 Task: Look for space in Visakhapatnam, India from 1st June, 2023 to 9th June, 2023 for 5 adults in price range Rs.6000 to Rs.12000. Place can be entire place with 3 bedrooms having 3 beds and 3 bathrooms. Property type can be house, flat, guest house. Amenities needed are: washing machine. Booking option can be shelf check-in. Required host language is English.
Action: Mouse moved to (456, 58)
Screenshot: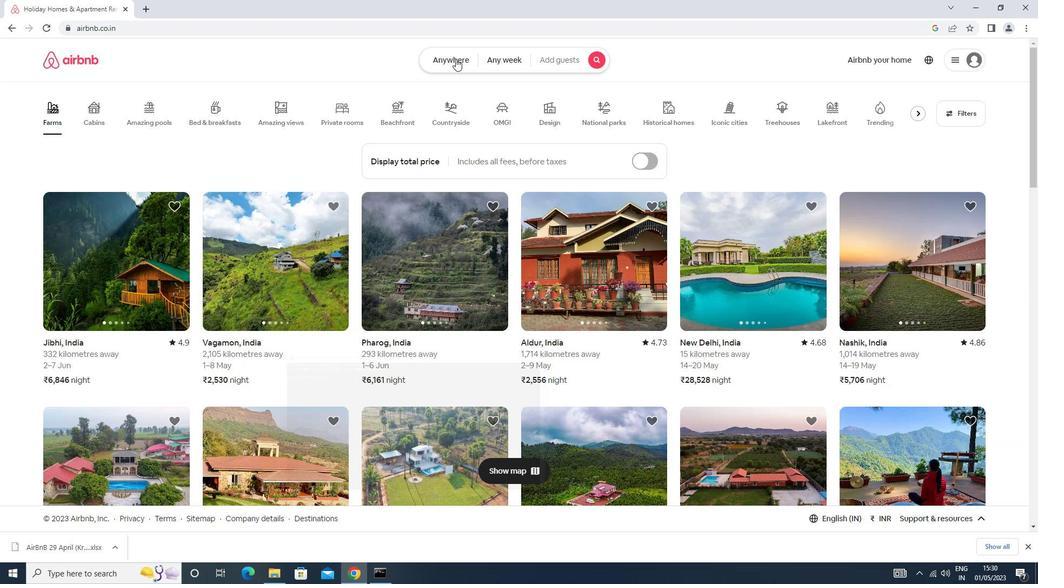 
Action: Mouse pressed left at (456, 58)
Screenshot: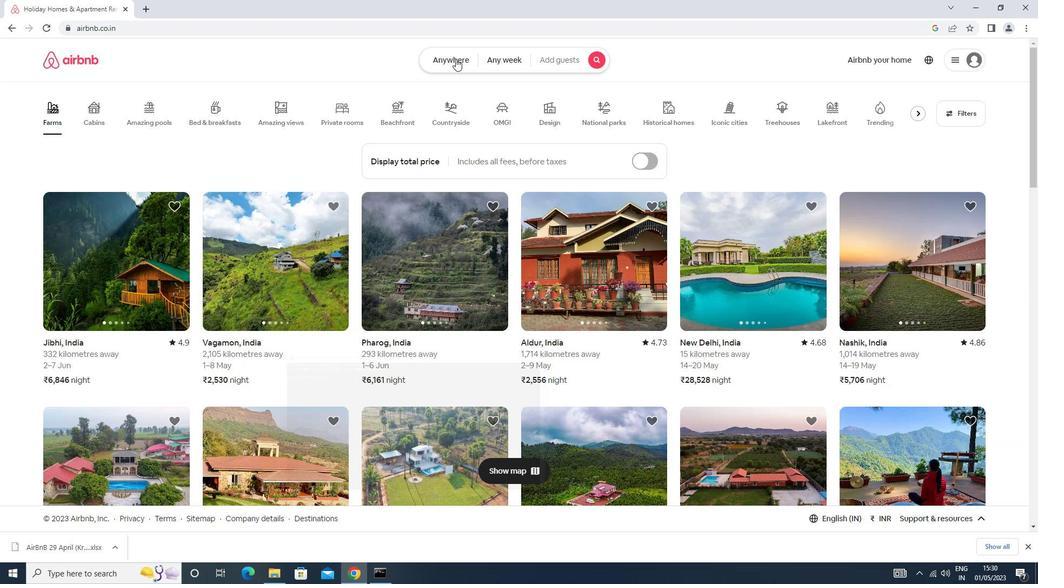 
Action: Mouse moved to (398, 97)
Screenshot: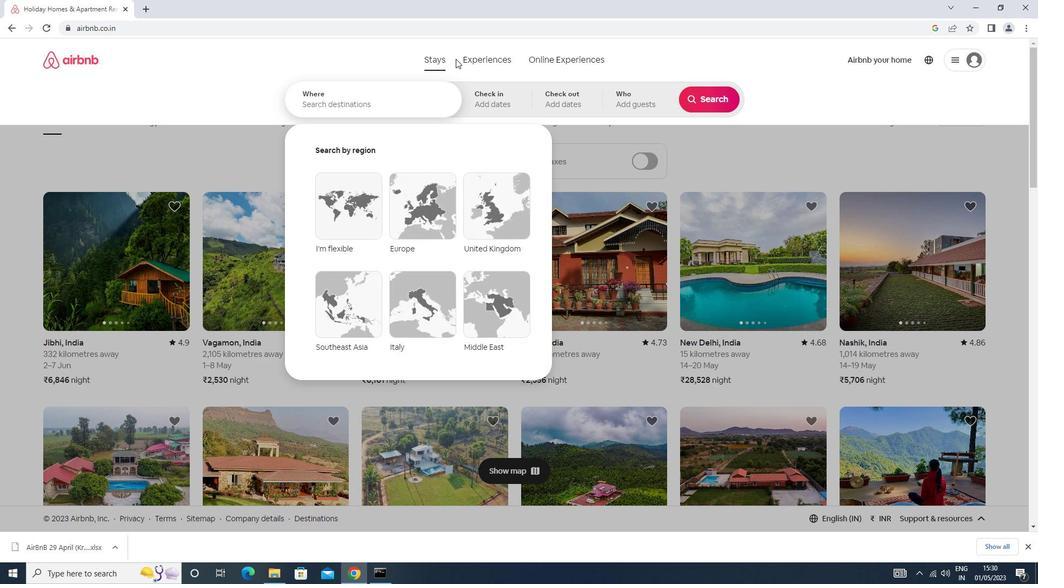 
Action: Mouse pressed left at (398, 97)
Screenshot: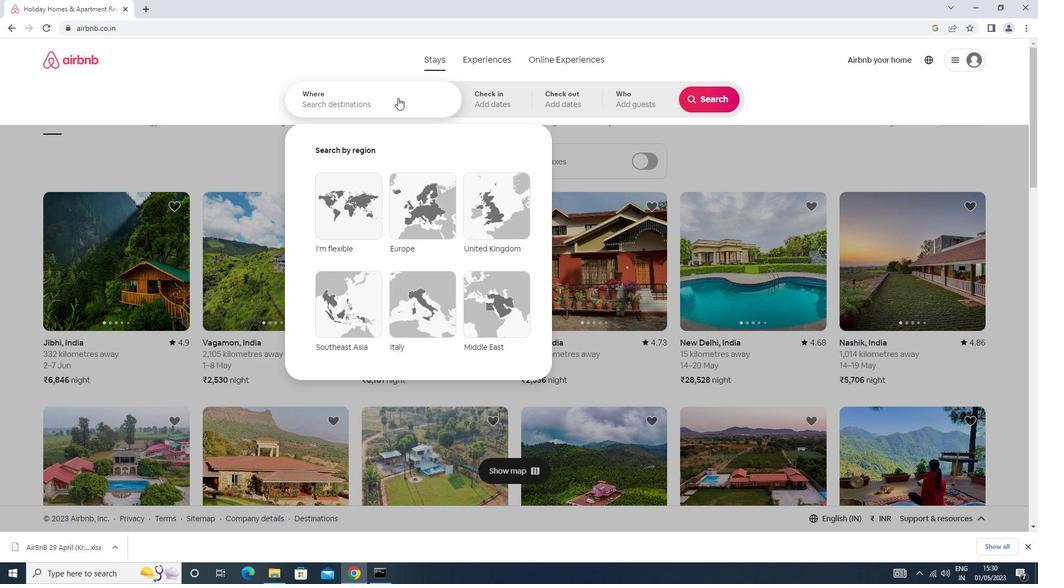 
Action: Key pressed v<Key.caps_lock>ishakha<Key.down><Key.enter>
Screenshot: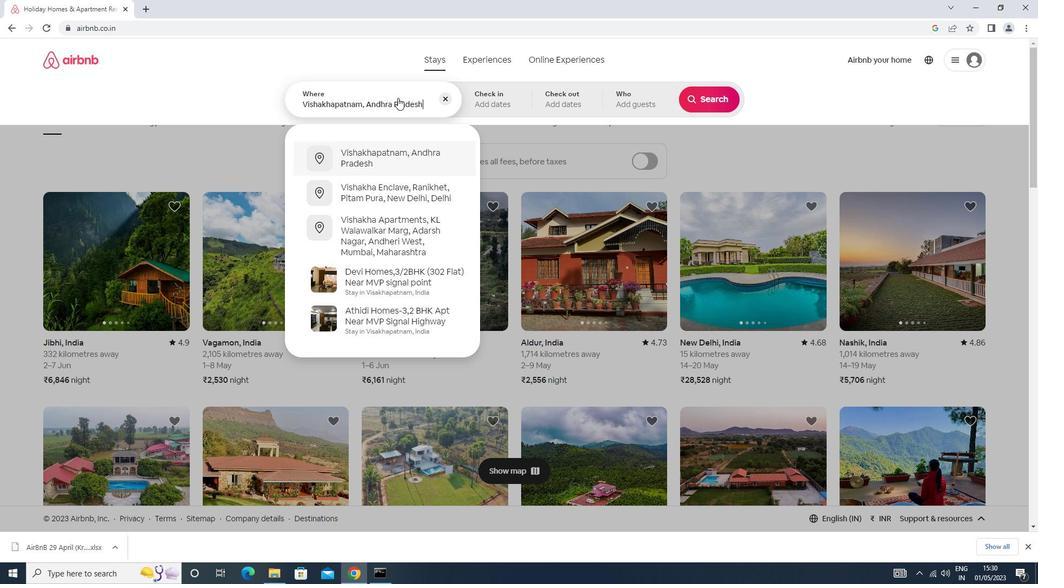 
Action: Mouse moved to (646, 229)
Screenshot: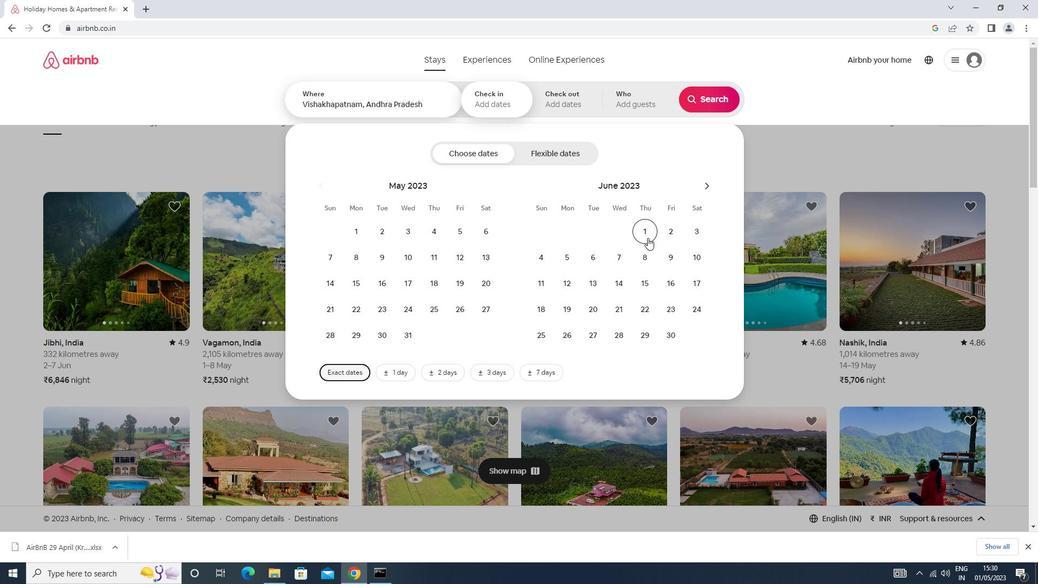 
Action: Mouse pressed left at (646, 229)
Screenshot: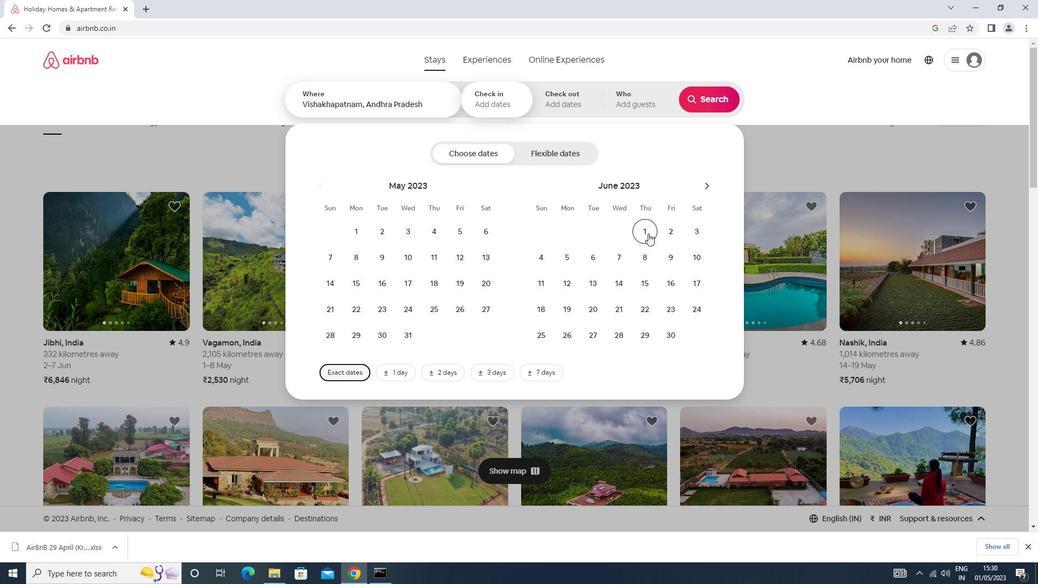 
Action: Mouse moved to (678, 254)
Screenshot: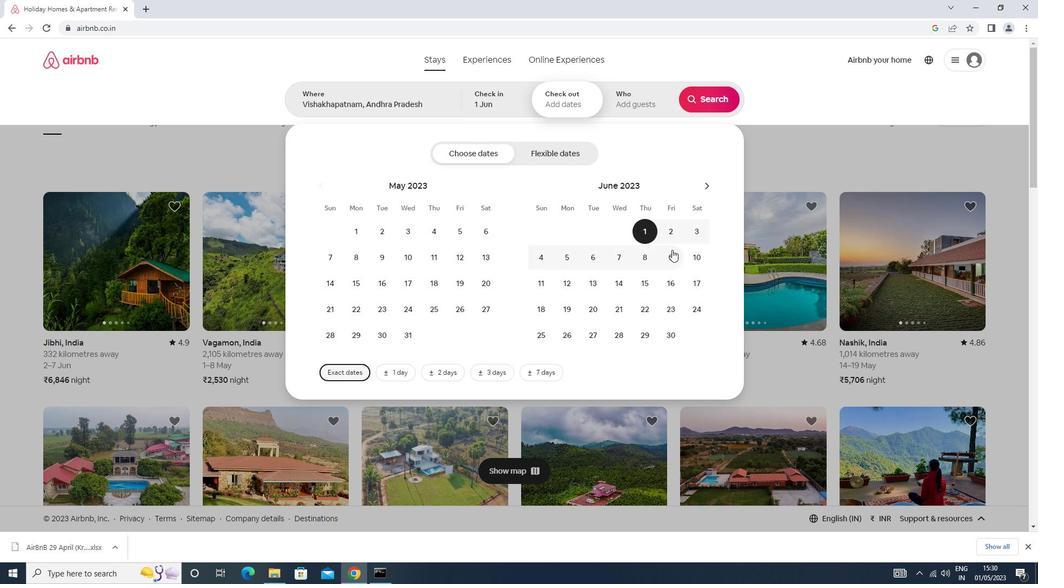 
Action: Mouse pressed left at (678, 254)
Screenshot: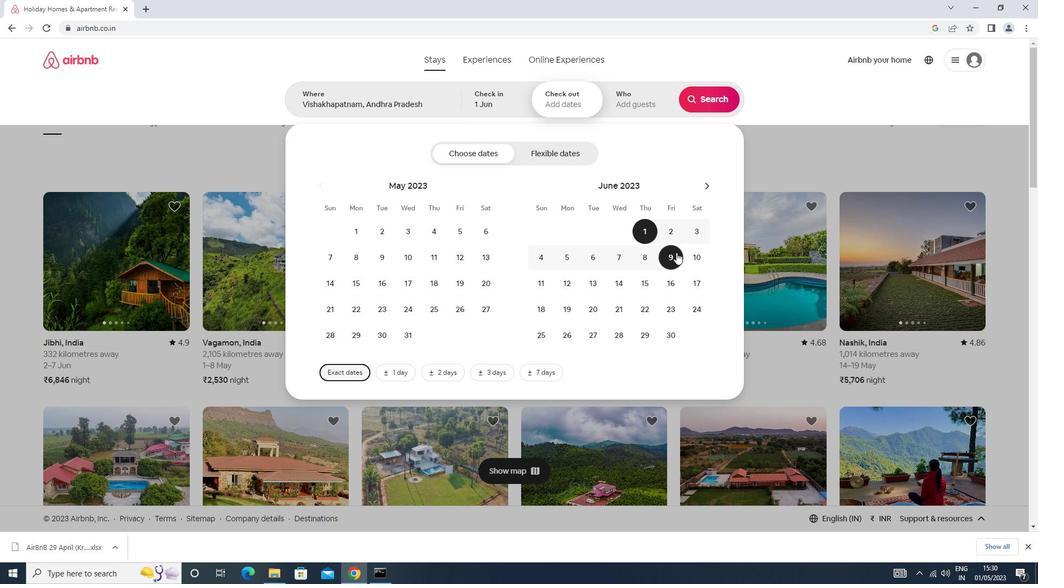 
Action: Mouse moved to (628, 104)
Screenshot: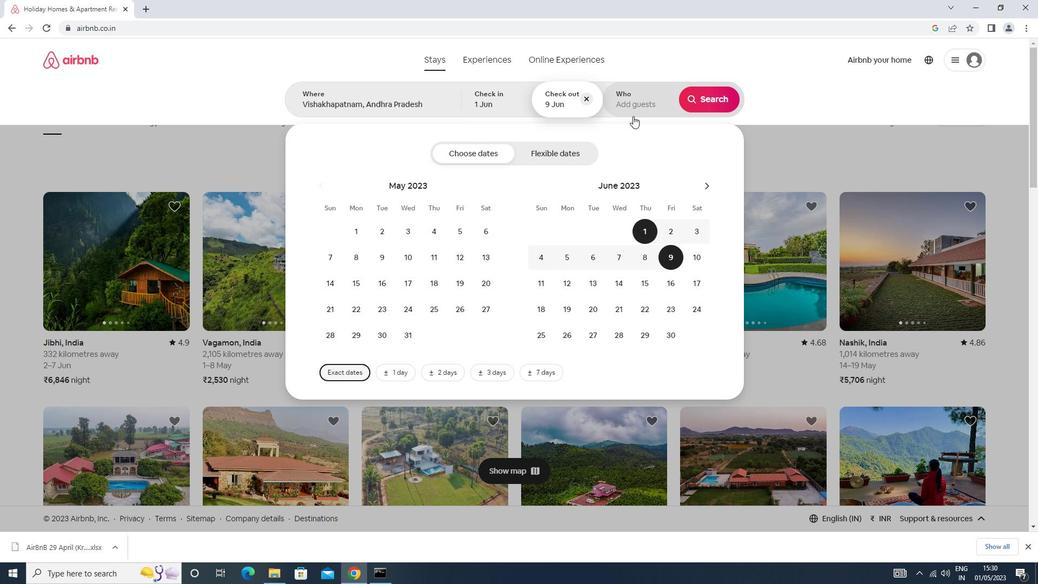 
Action: Mouse pressed left at (628, 104)
Screenshot: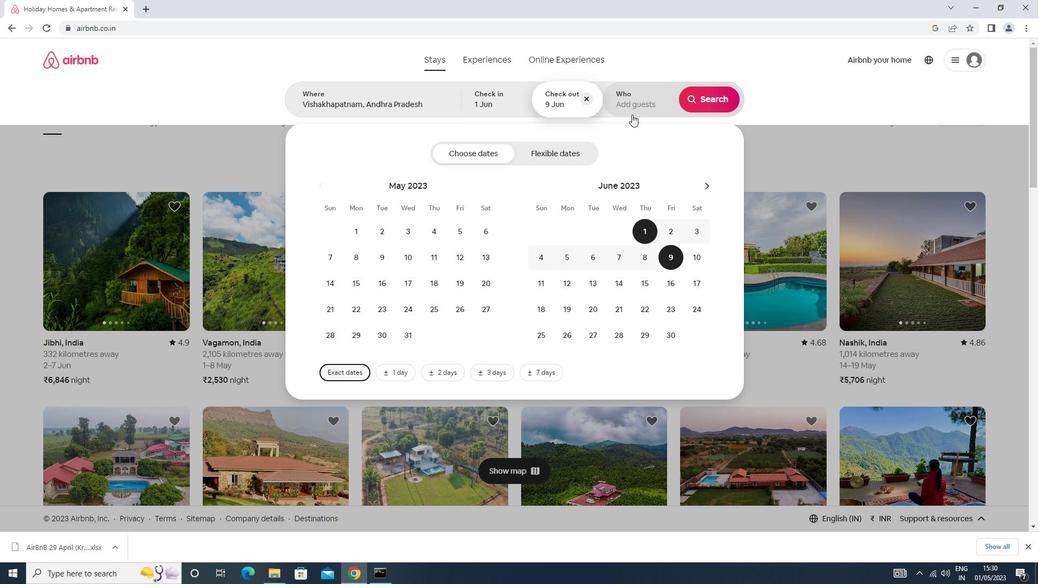 
Action: Mouse moved to (714, 157)
Screenshot: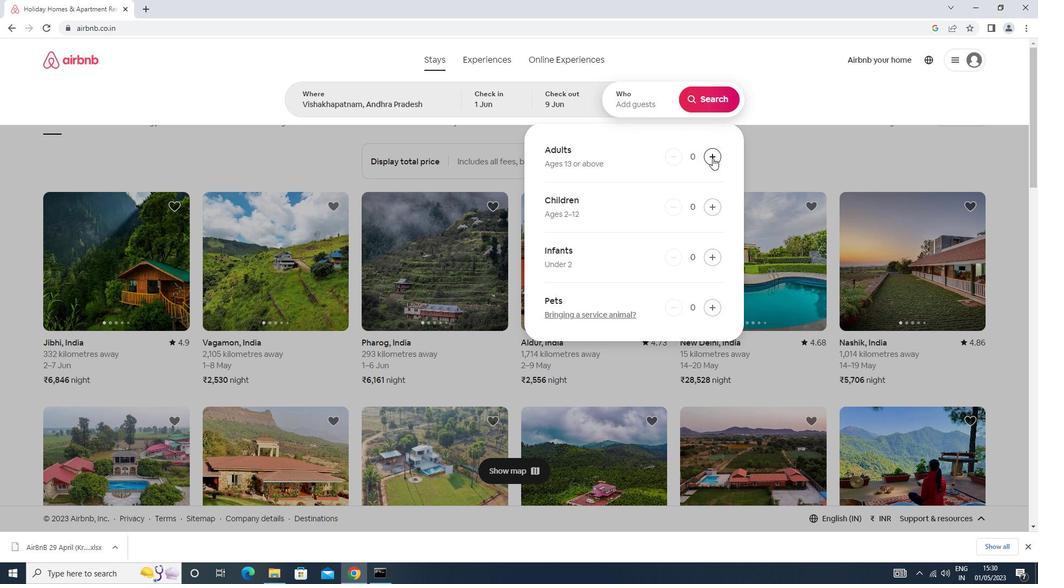 
Action: Mouse pressed left at (714, 157)
Screenshot: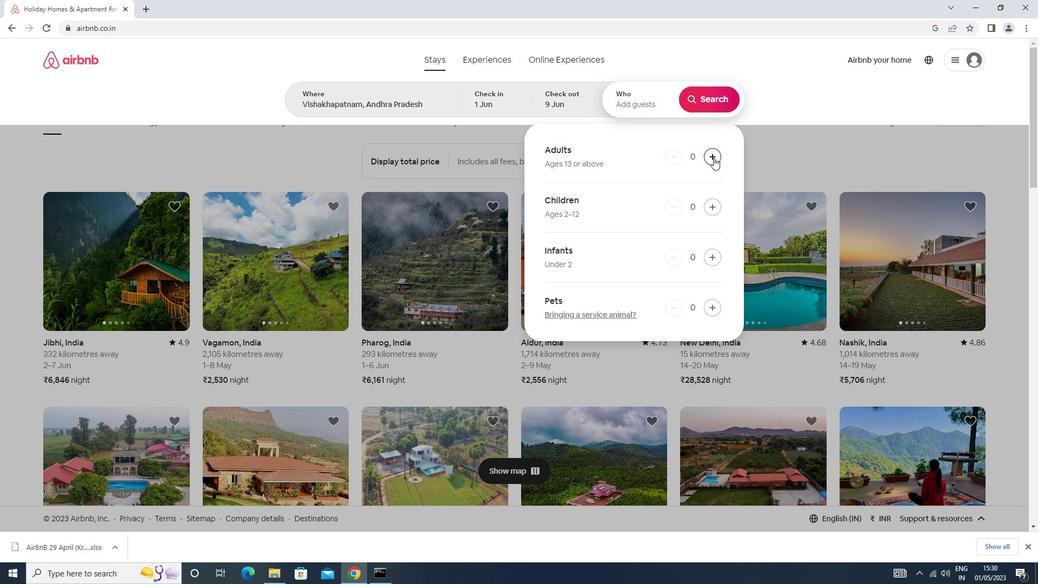
Action: Mouse pressed left at (714, 157)
Screenshot: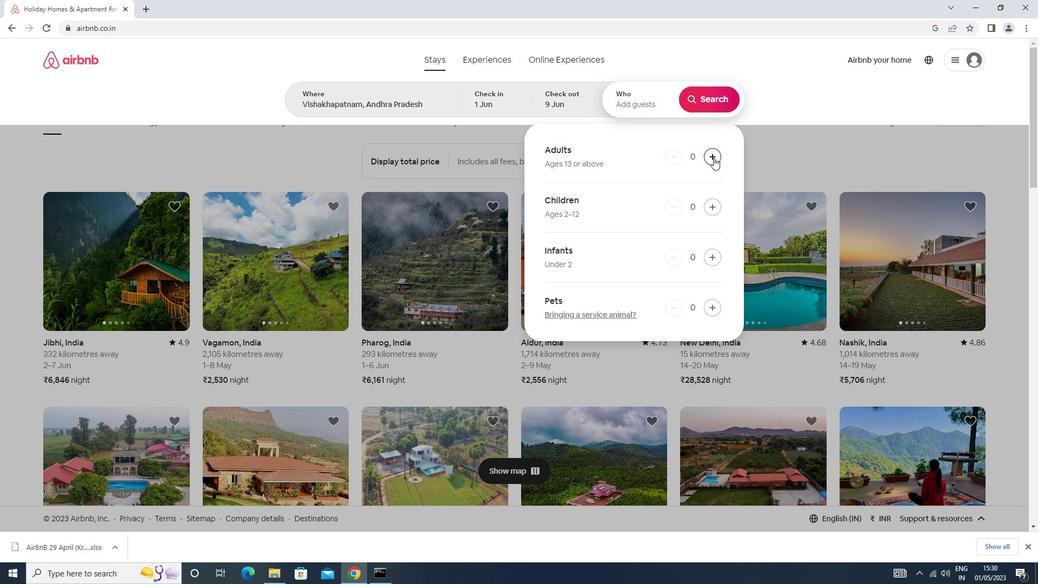 
Action: Mouse pressed left at (714, 157)
Screenshot: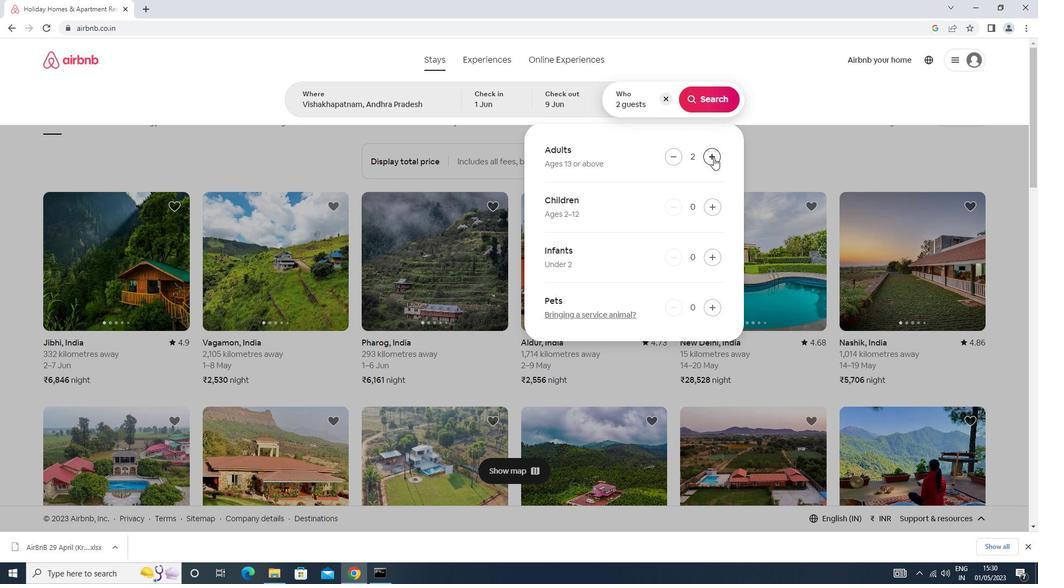 
Action: Mouse moved to (714, 157)
Screenshot: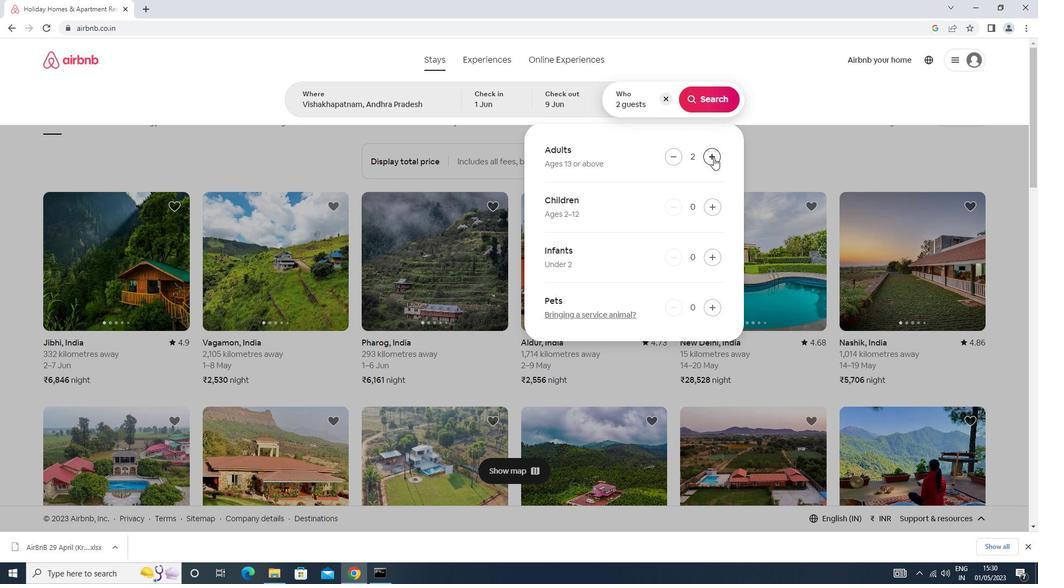 
Action: Mouse pressed left at (714, 157)
Screenshot: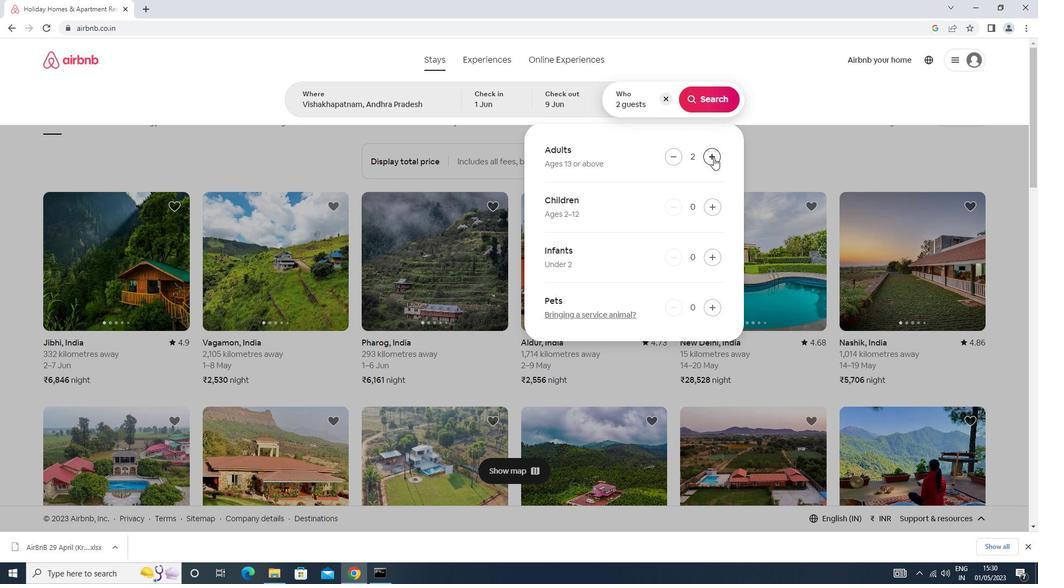 
Action: Mouse pressed left at (714, 157)
Screenshot: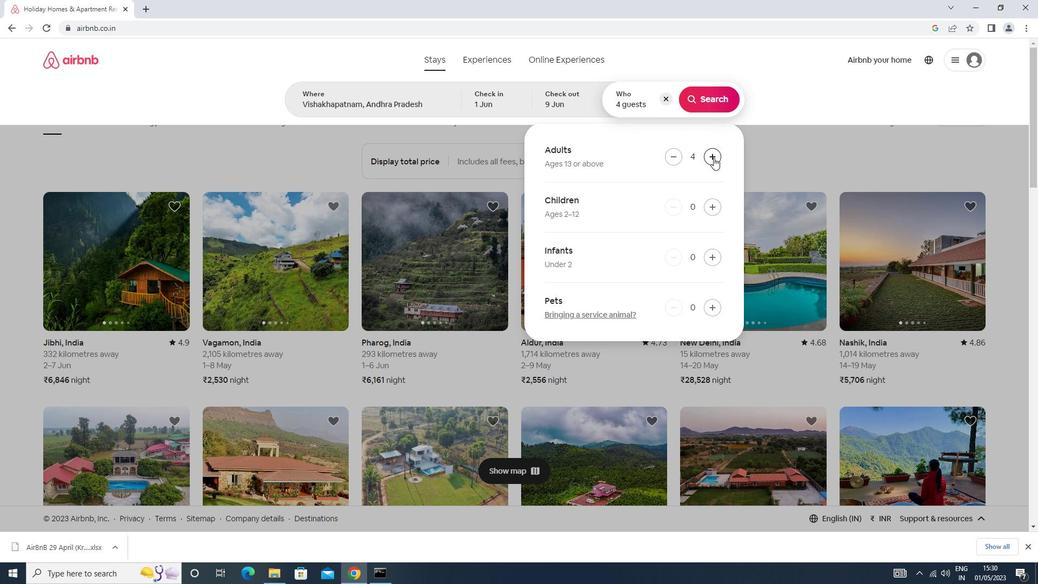 
Action: Mouse moved to (705, 103)
Screenshot: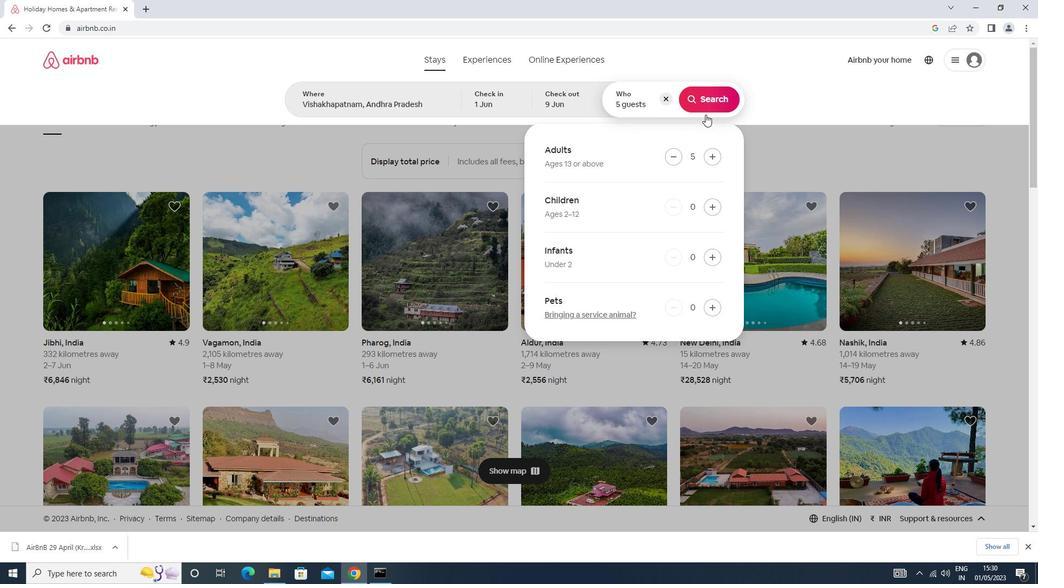 
Action: Mouse pressed left at (705, 103)
Screenshot: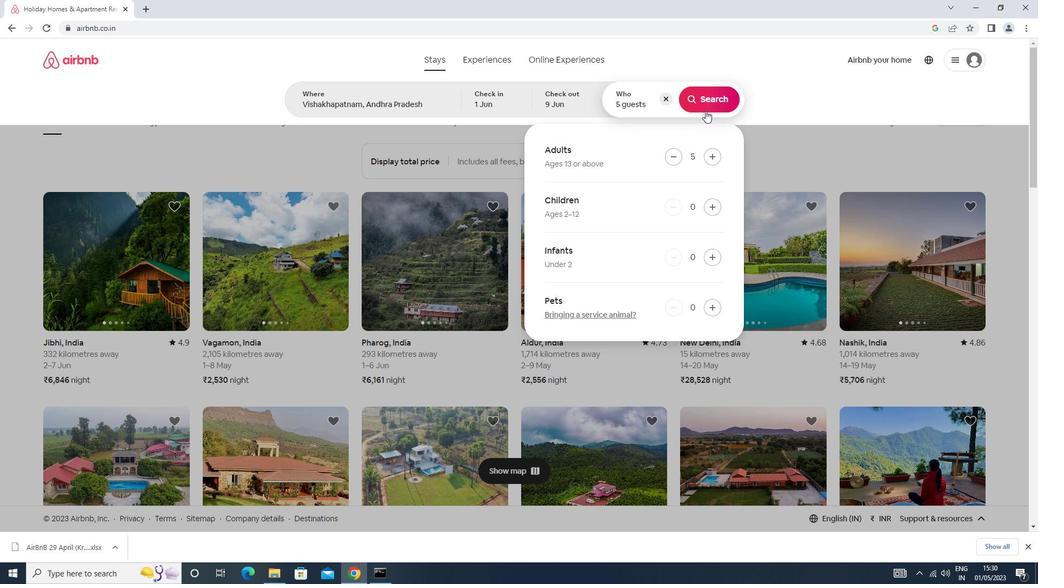 
Action: Mouse moved to (984, 105)
Screenshot: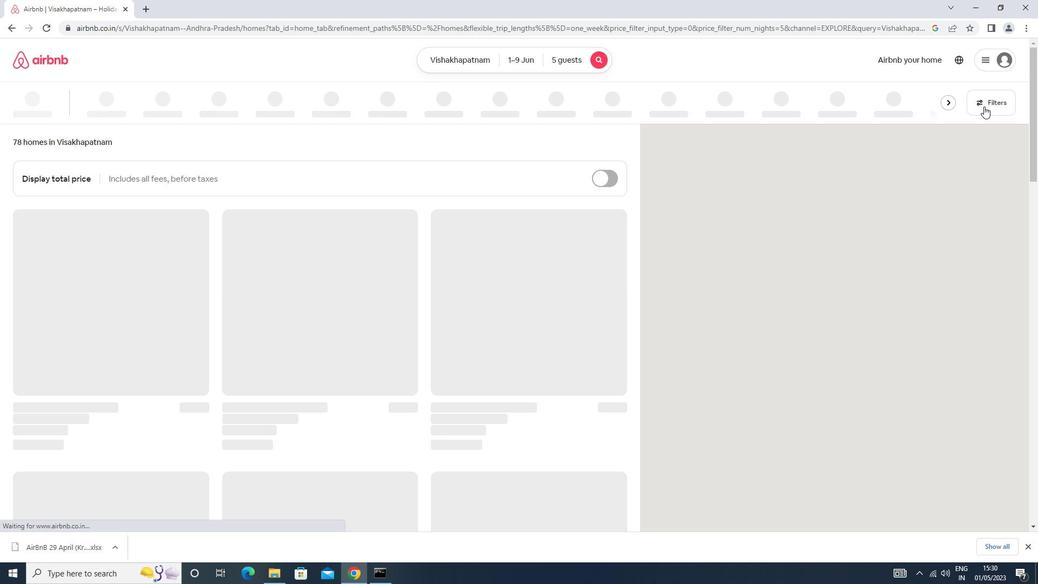 
Action: Mouse pressed left at (984, 105)
Screenshot: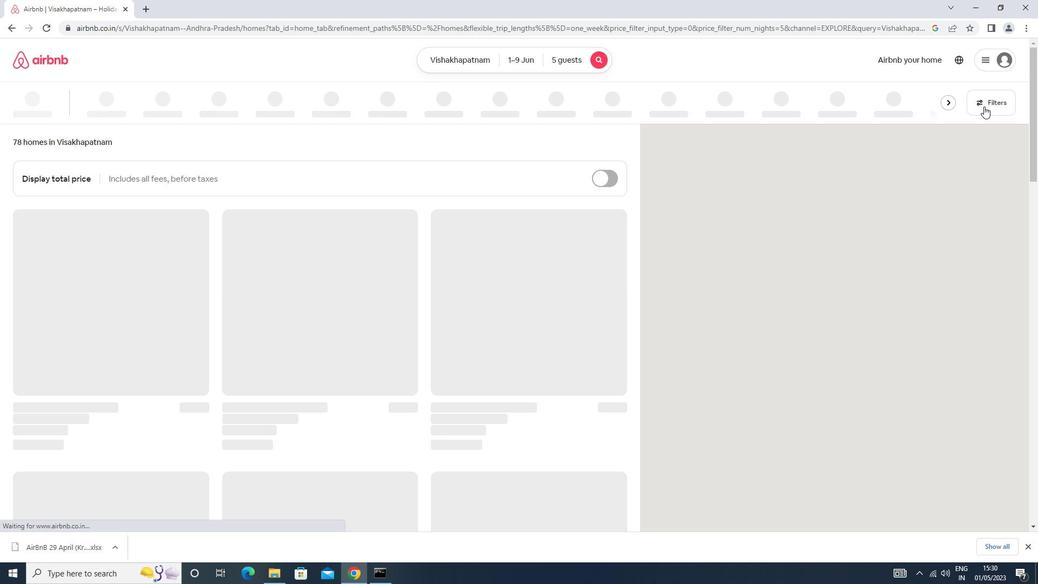 
Action: Mouse moved to (431, 238)
Screenshot: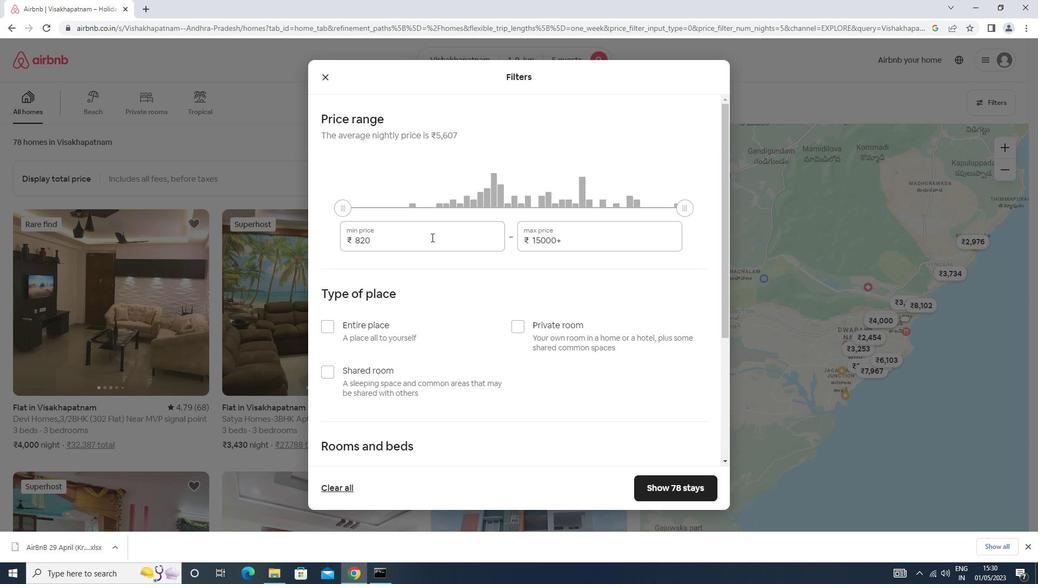 
Action: Mouse pressed left at (431, 238)
Screenshot: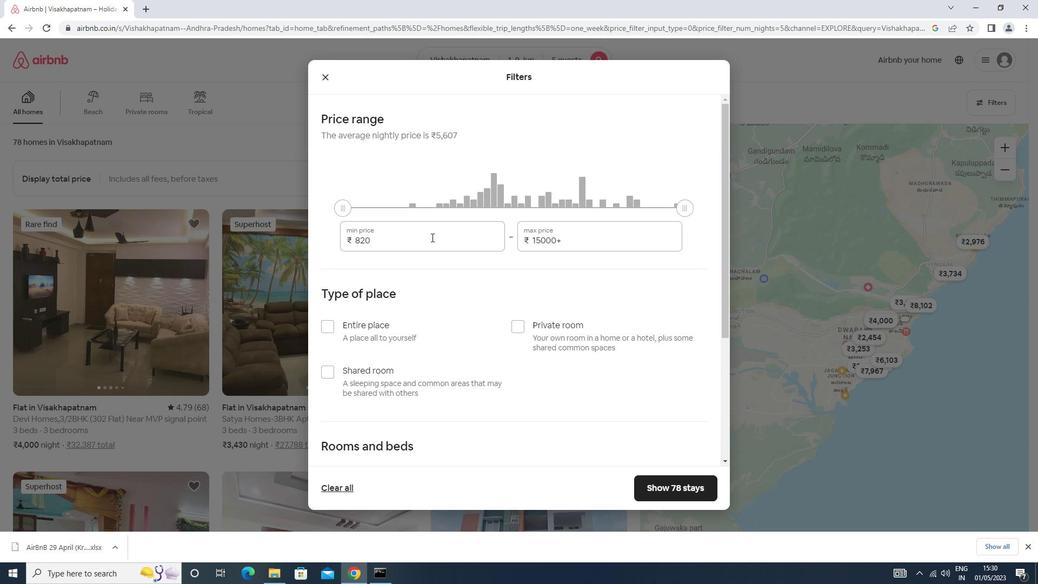 
Action: Key pressed <Key.backspace><Key.backspace><Key.backspace><Key.backspace><Key.backspace><Key.backspace>6000<Key.tab>12000
Screenshot: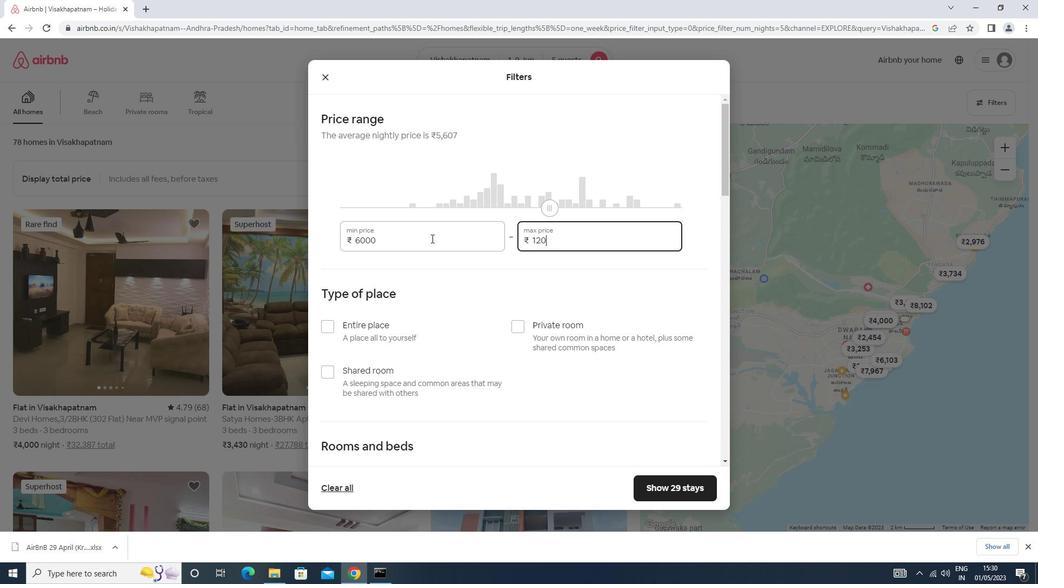 
Action: Mouse moved to (391, 327)
Screenshot: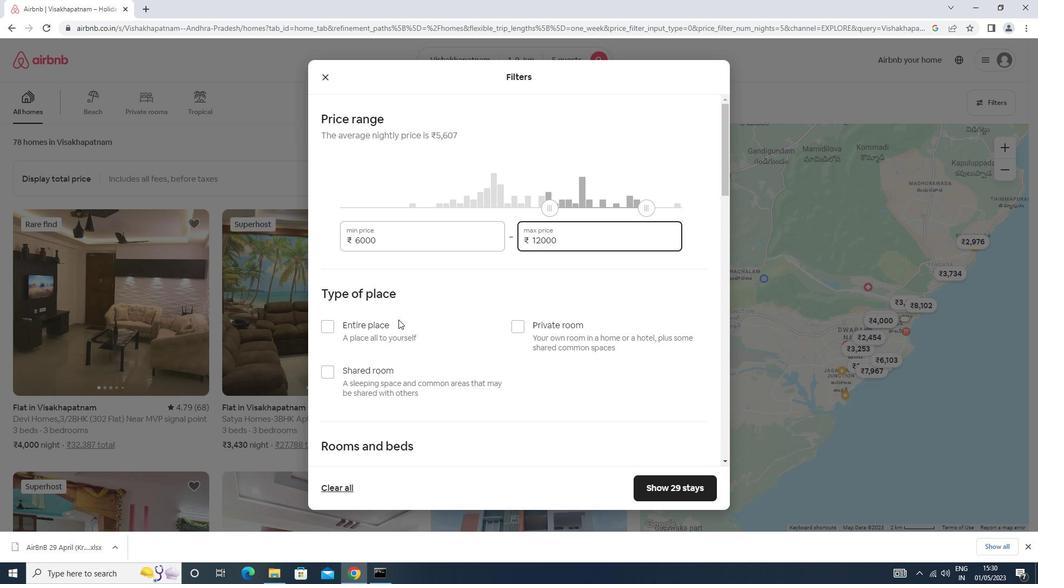 
Action: Mouse pressed left at (391, 327)
Screenshot: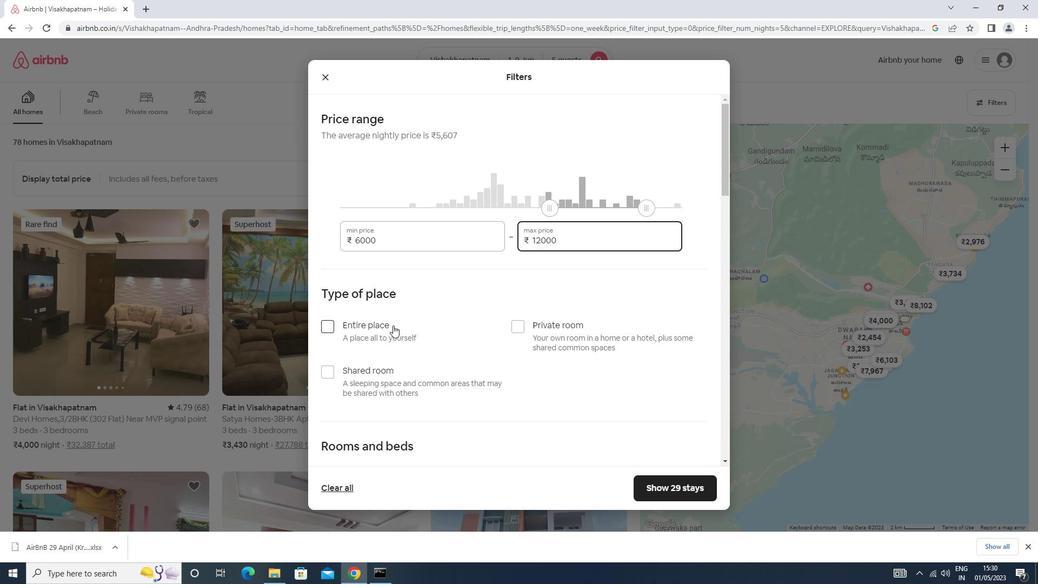 
Action: Mouse scrolled (391, 326) with delta (0, 0)
Screenshot: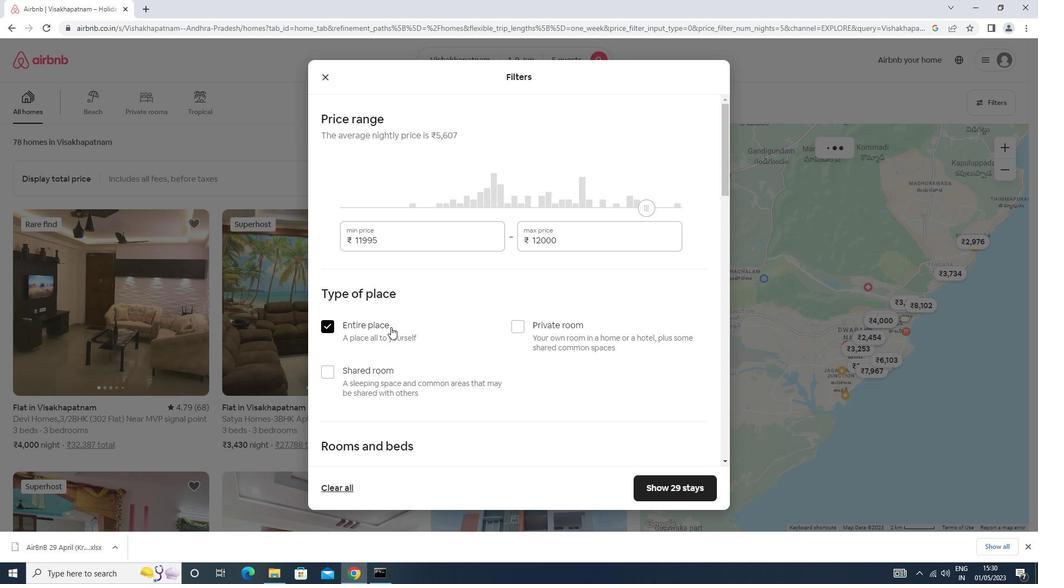 
Action: Mouse scrolled (391, 326) with delta (0, 0)
Screenshot: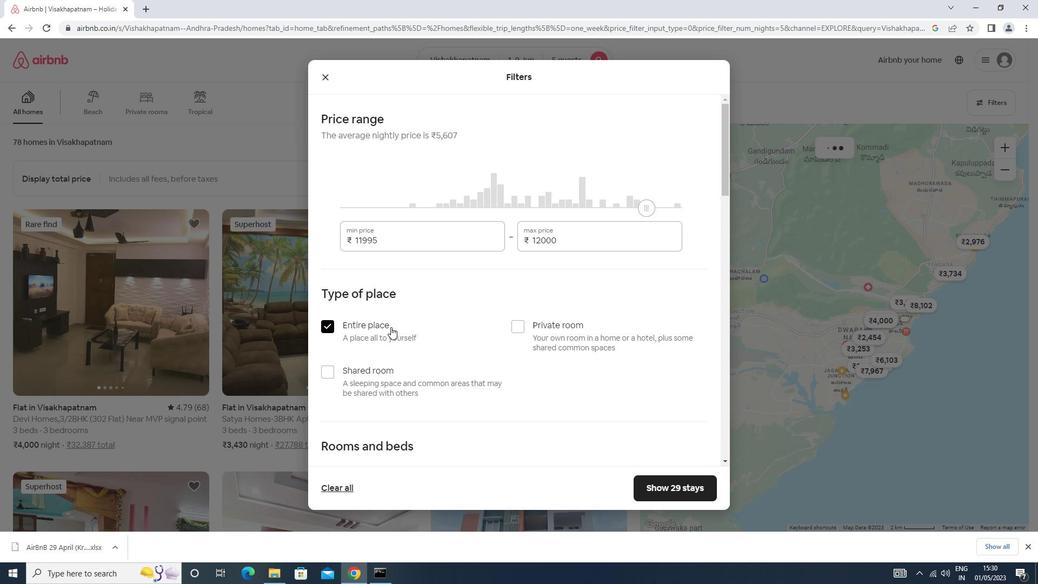 
Action: Mouse scrolled (391, 326) with delta (0, 0)
Screenshot: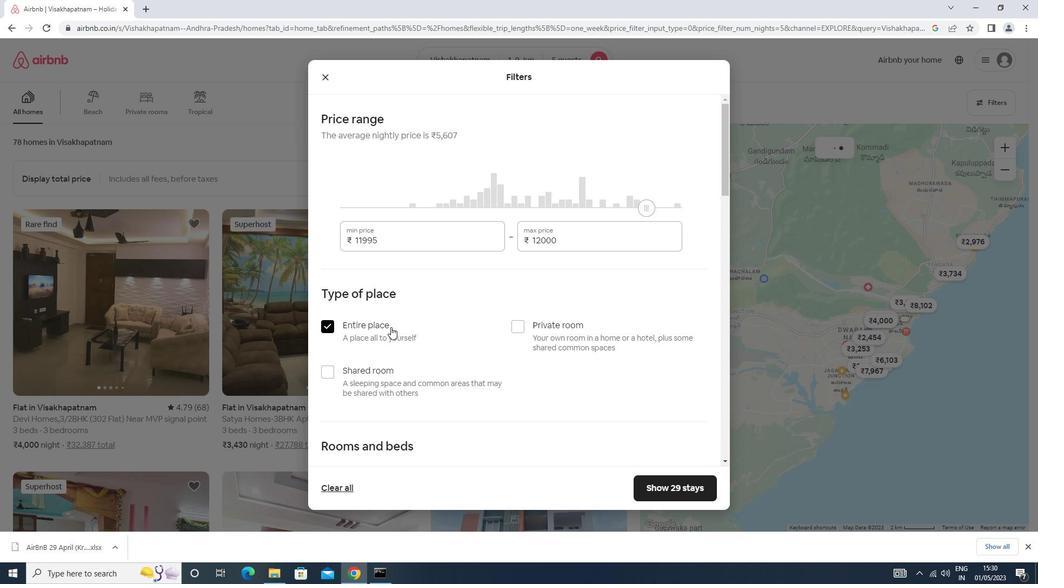 
Action: Mouse moved to (452, 334)
Screenshot: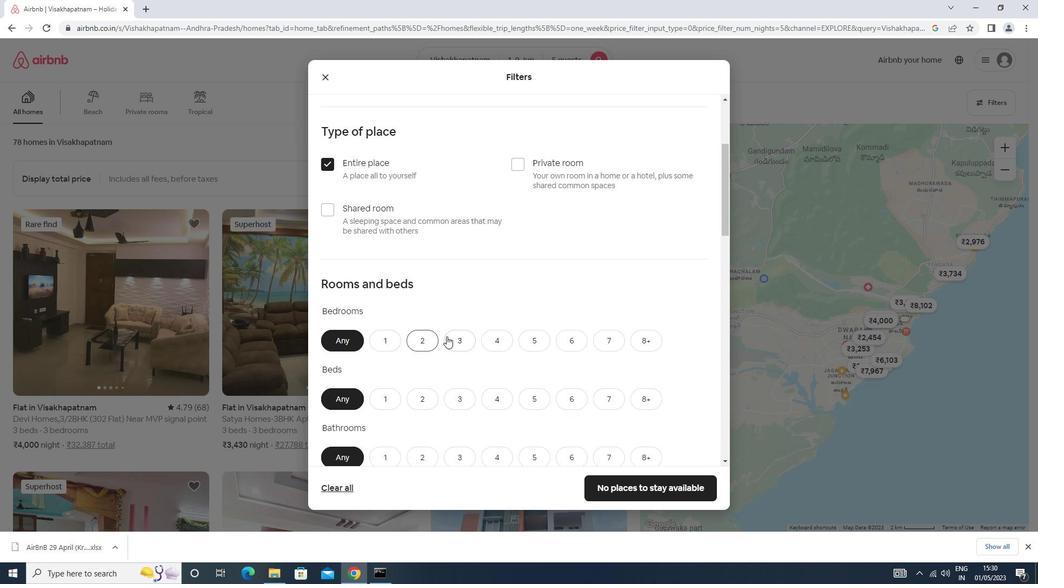 
Action: Mouse pressed left at (452, 334)
Screenshot: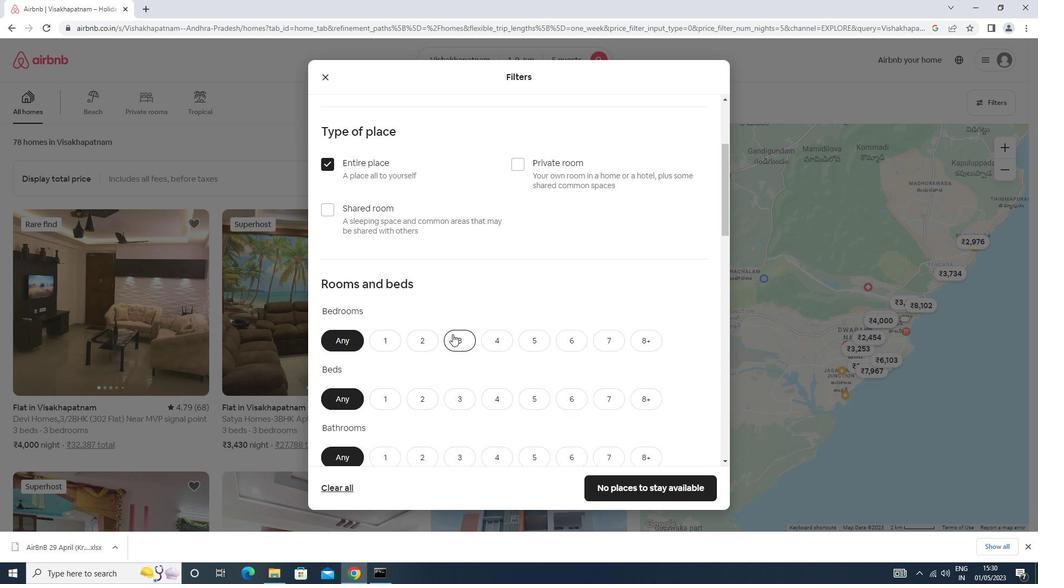 
Action: Mouse moved to (458, 396)
Screenshot: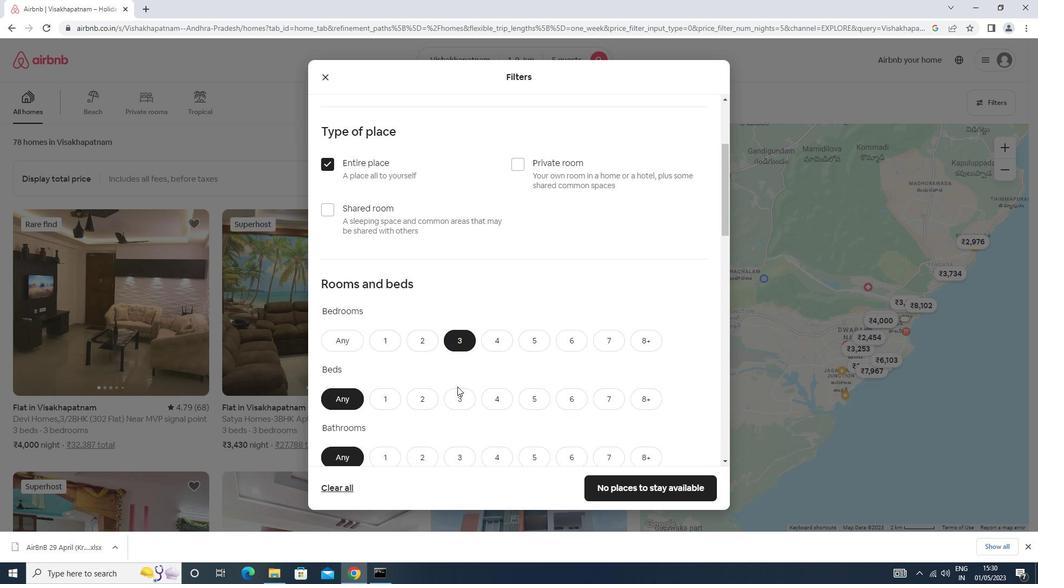 
Action: Mouse pressed left at (458, 396)
Screenshot: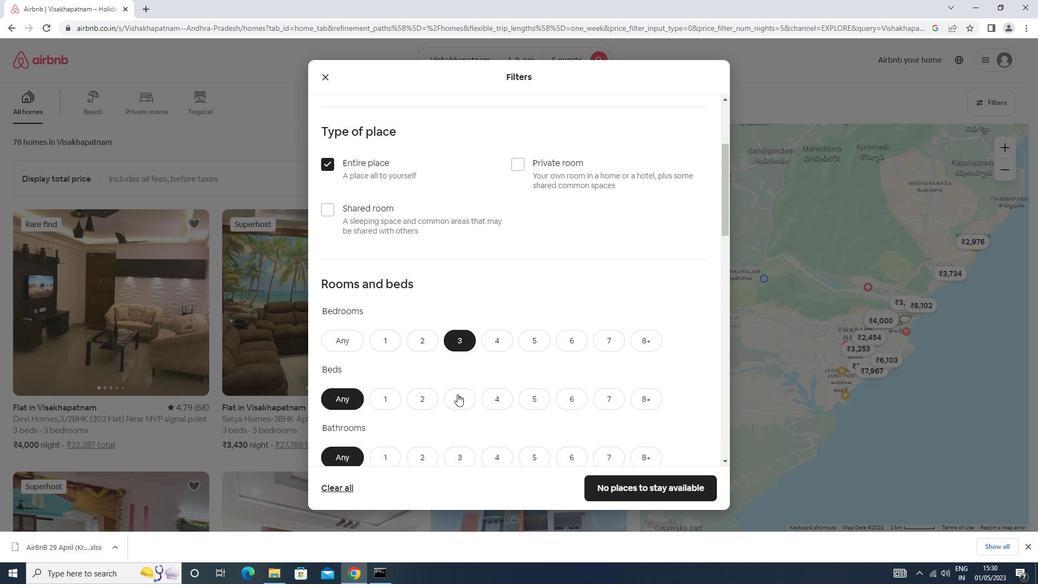 
Action: Mouse moved to (460, 453)
Screenshot: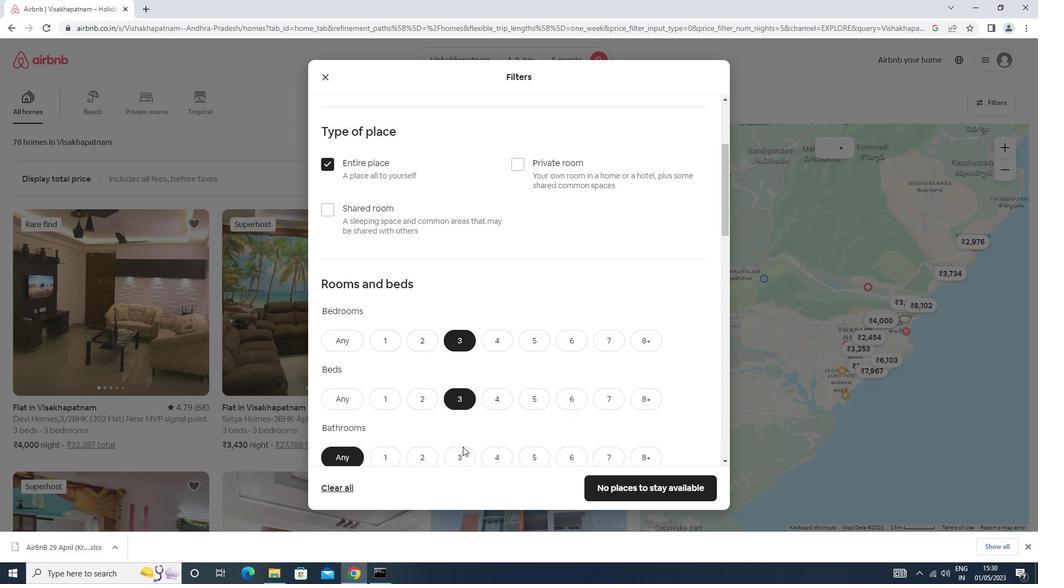 
Action: Mouse pressed left at (460, 453)
Screenshot: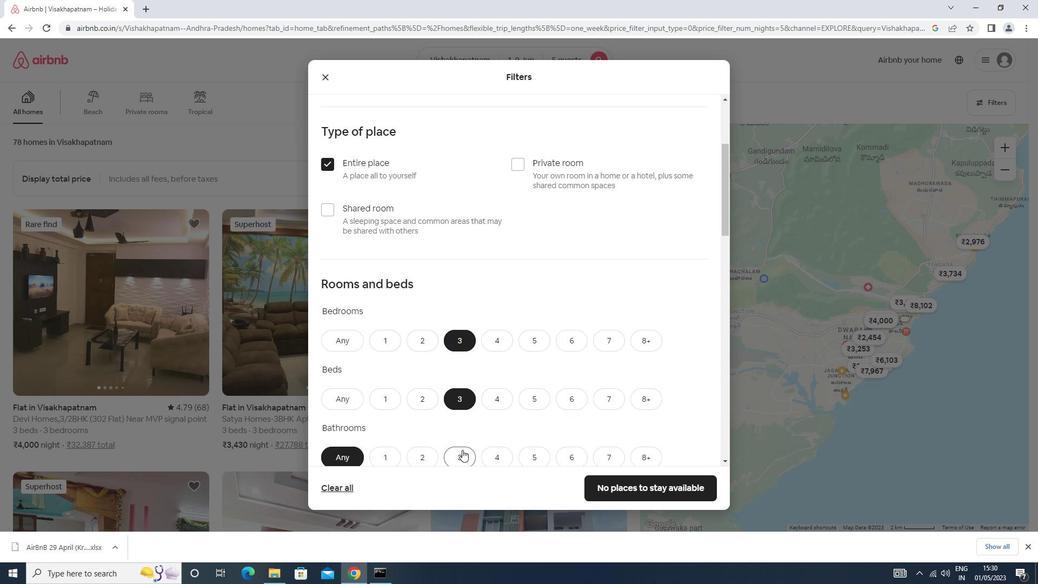 
Action: Mouse moved to (460, 431)
Screenshot: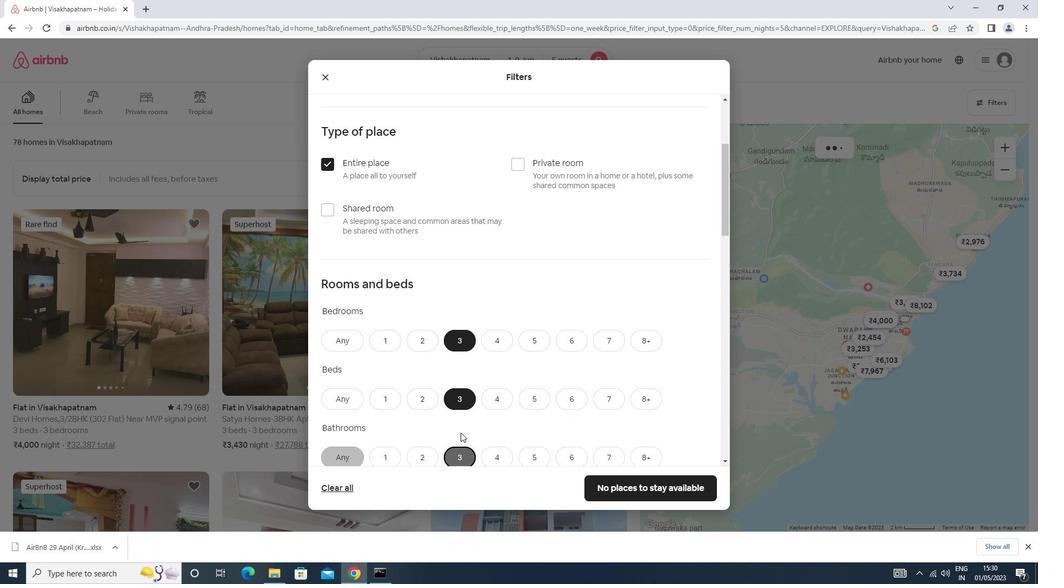 
Action: Mouse scrolled (460, 431) with delta (0, 0)
Screenshot: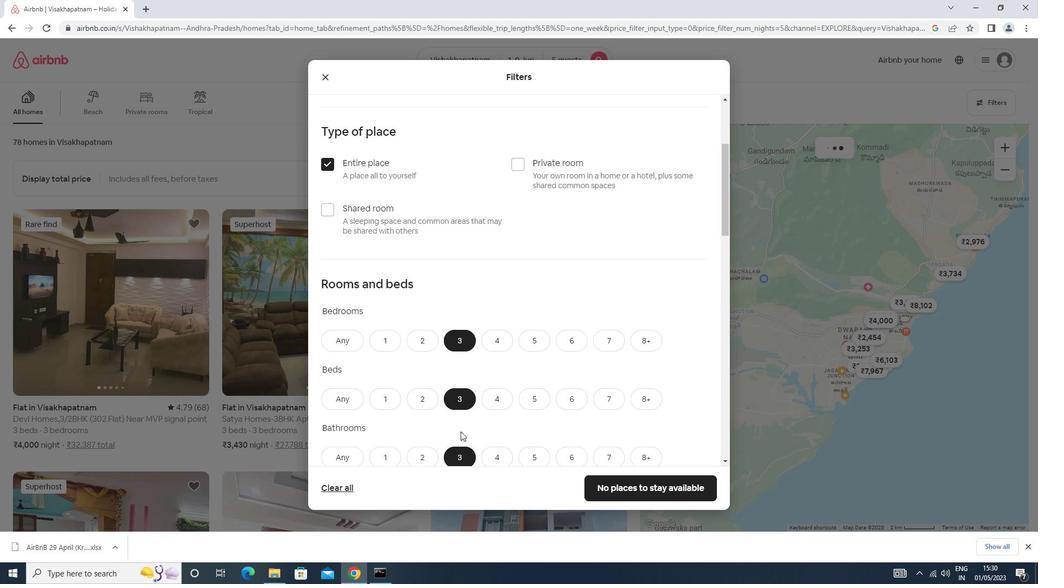 
Action: Mouse scrolled (460, 431) with delta (0, 0)
Screenshot: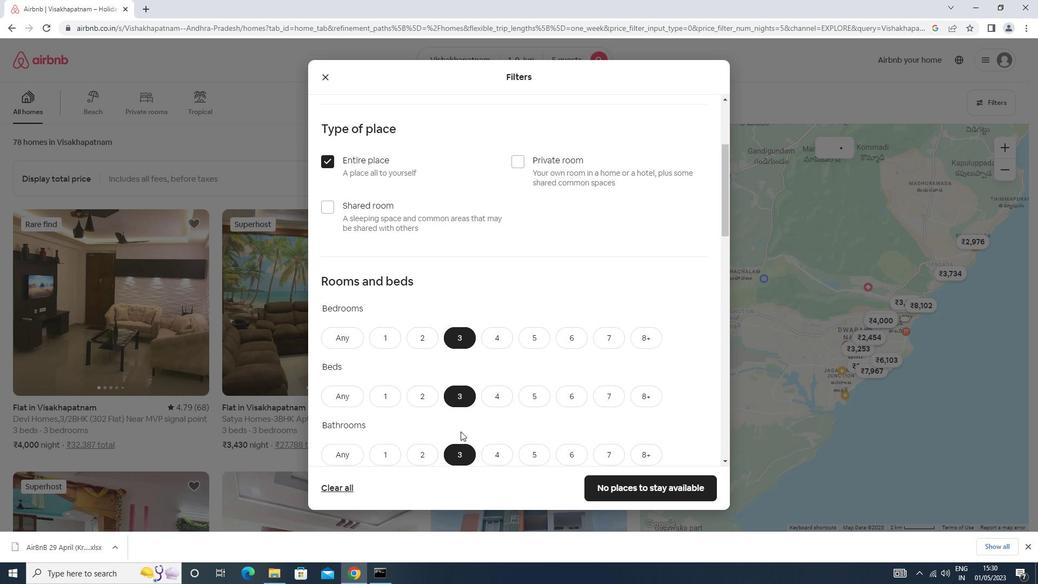 
Action: Mouse scrolled (460, 431) with delta (0, 0)
Screenshot: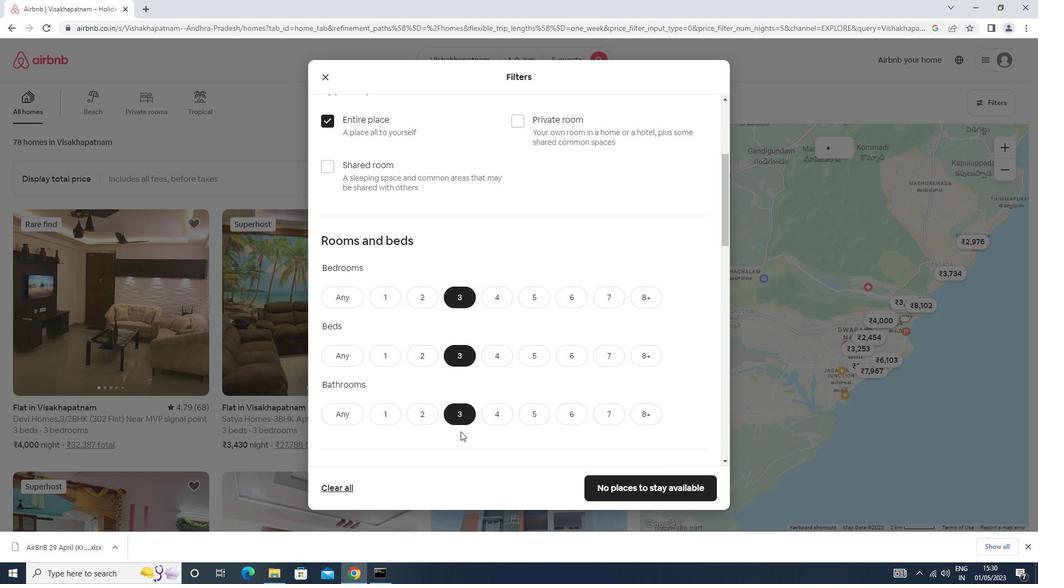 
Action: Mouse moved to (374, 419)
Screenshot: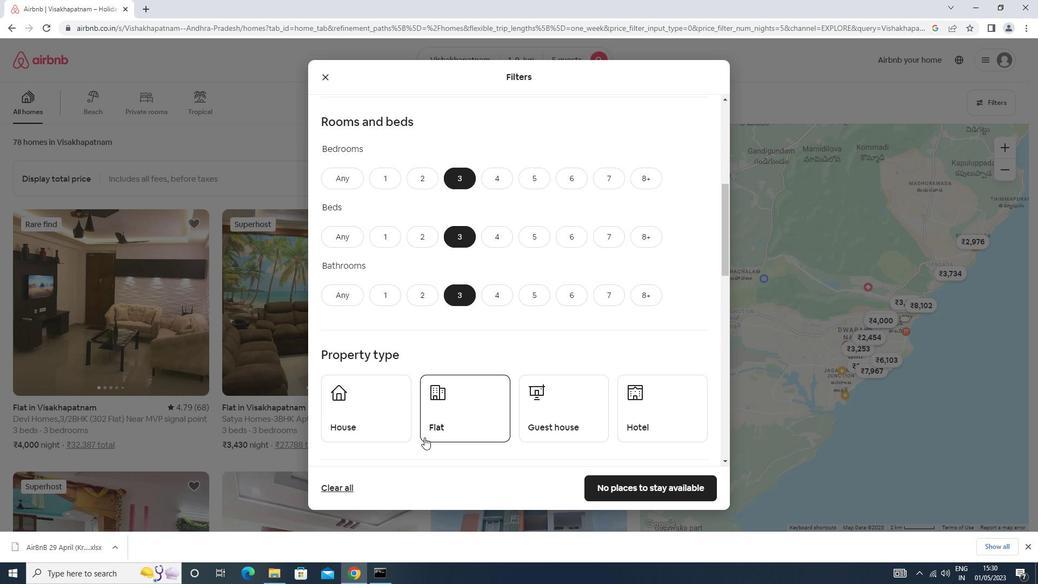 
Action: Mouse pressed left at (374, 419)
Screenshot: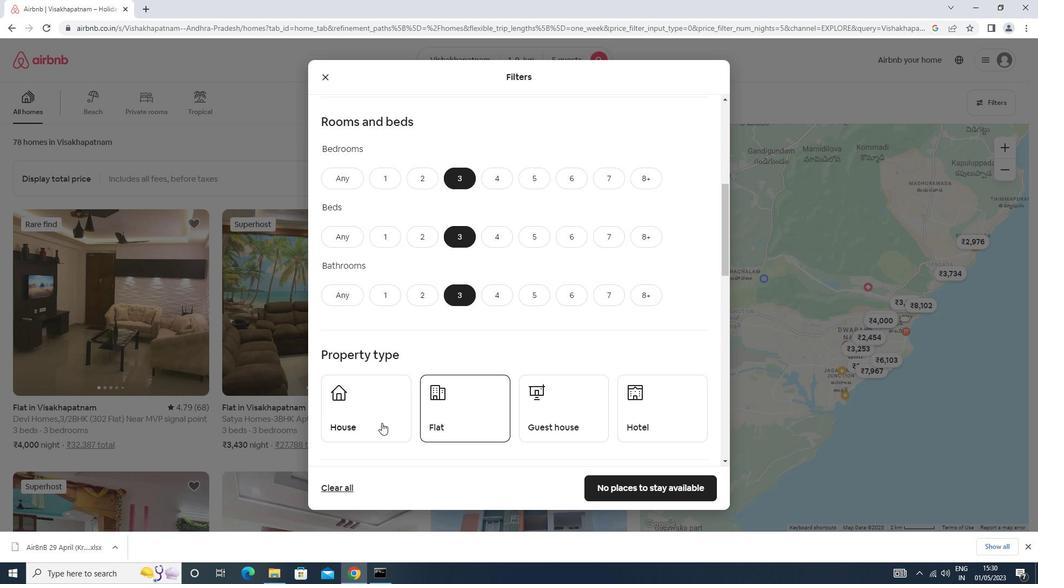 
Action: Mouse moved to (465, 413)
Screenshot: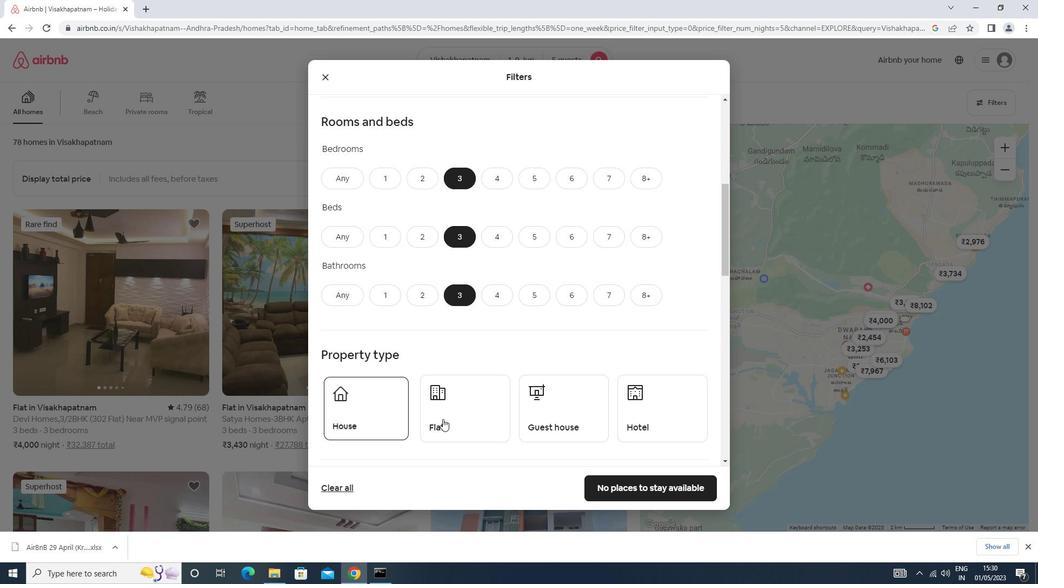 
Action: Mouse pressed left at (465, 413)
Screenshot: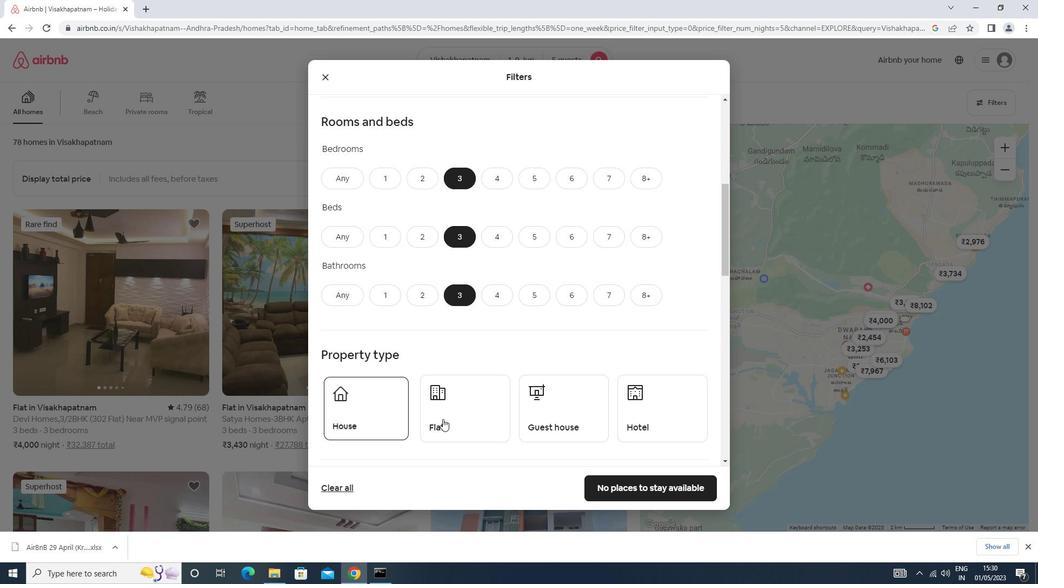 
Action: Mouse moved to (550, 394)
Screenshot: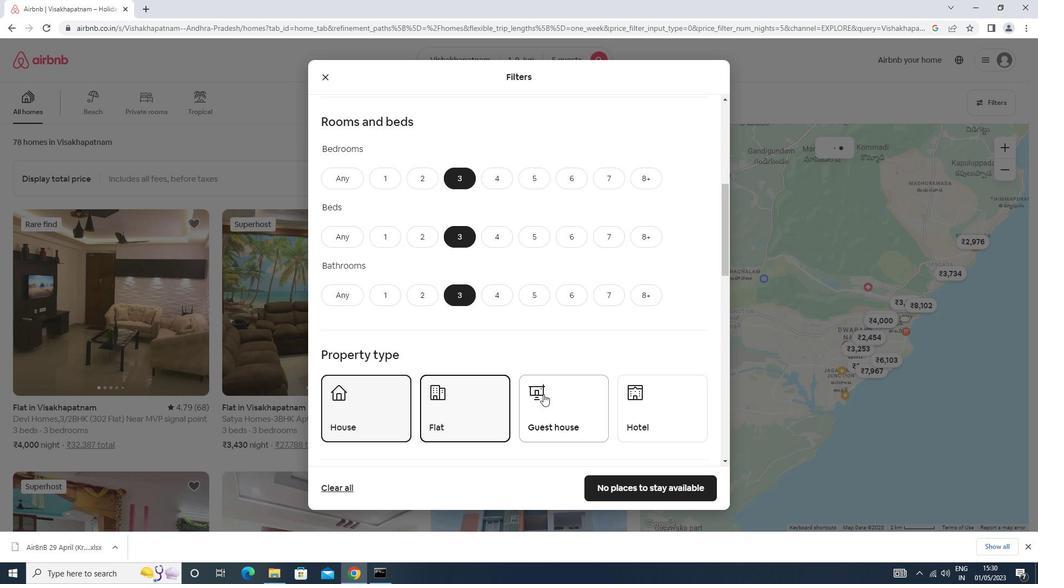 
Action: Mouse pressed left at (550, 394)
Screenshot: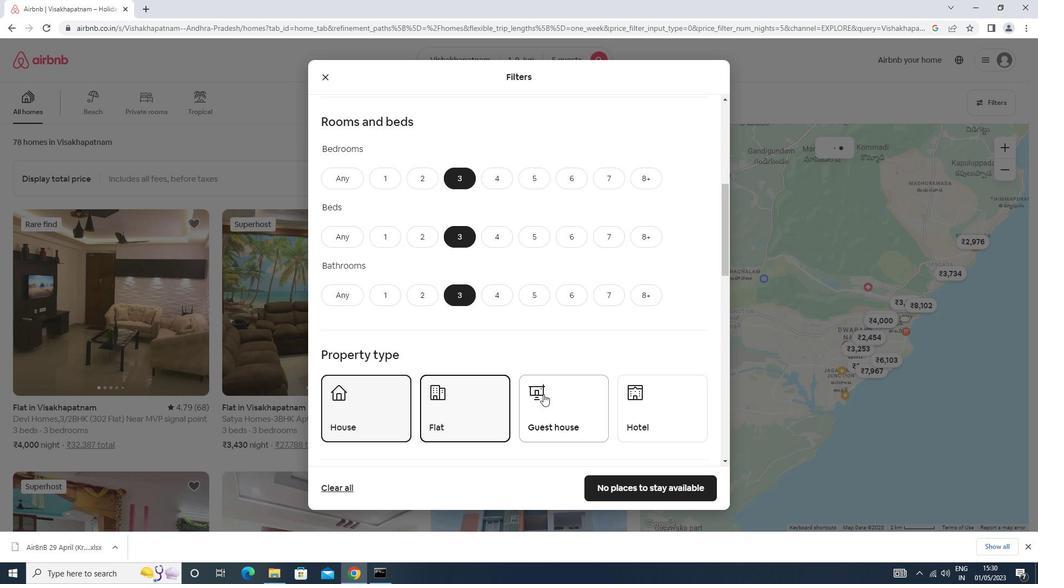 
Action: Mouse moved to (549, 393)
Screenshot: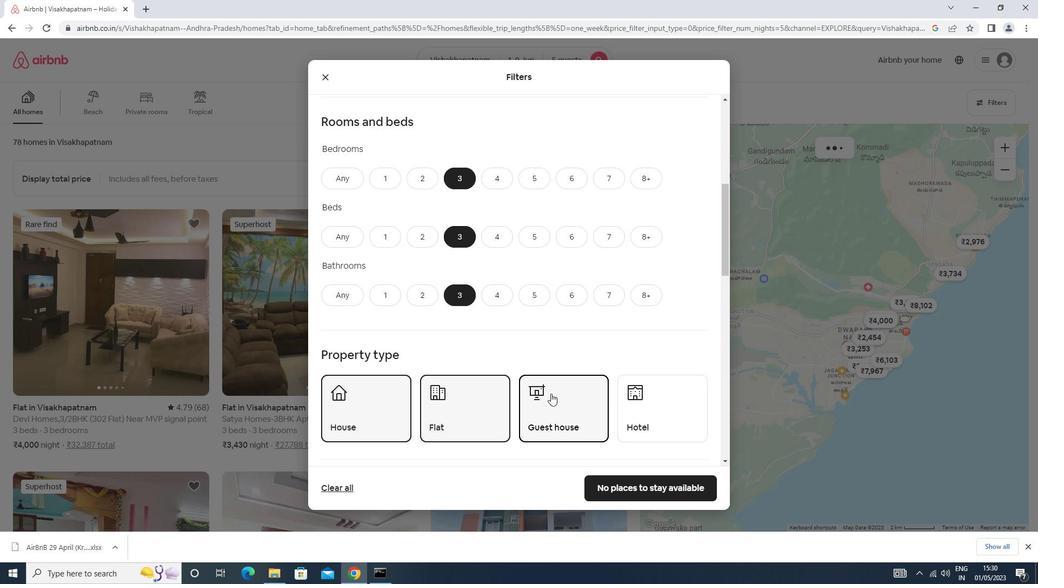 
Action: Mouse scrolled (549, 392) with delta (0, 0)
Screenshot: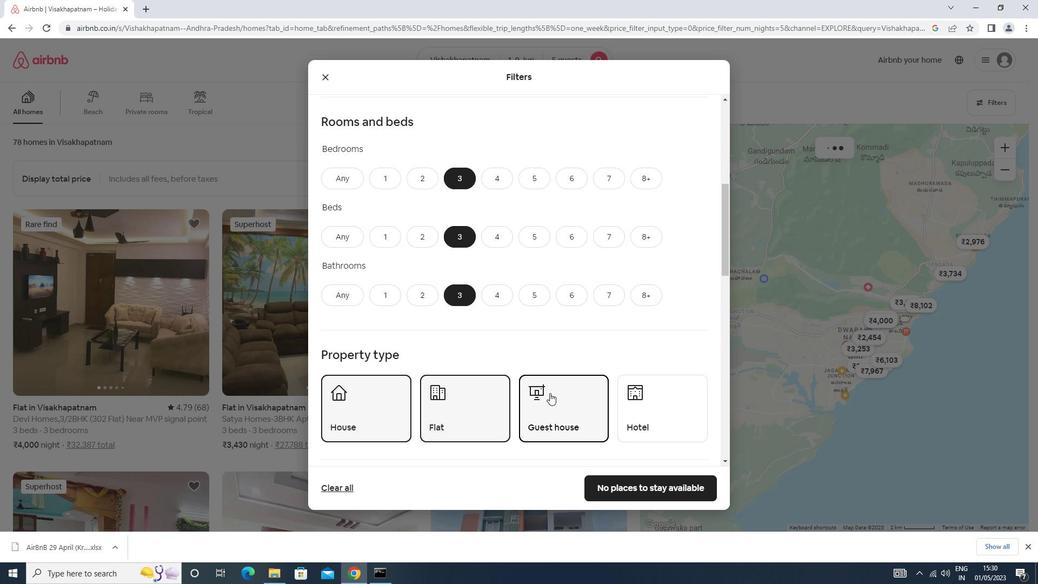 
Action: Mouse scrolled (549, 392) with delta (0, 0)
Screenshot: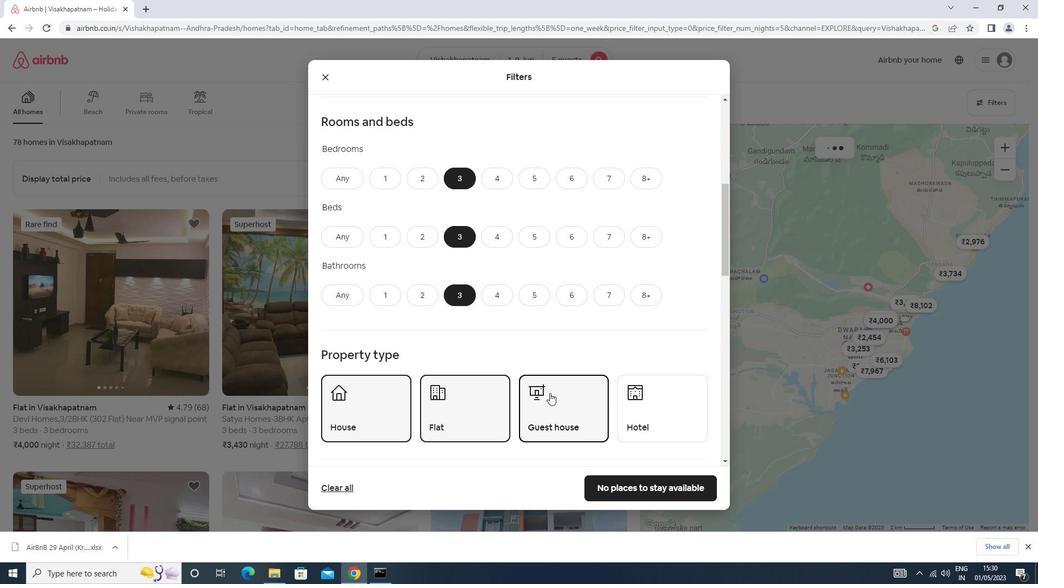 
Action: Mouse scrolled (549, 392) with delta (0, 0)
Screenshot: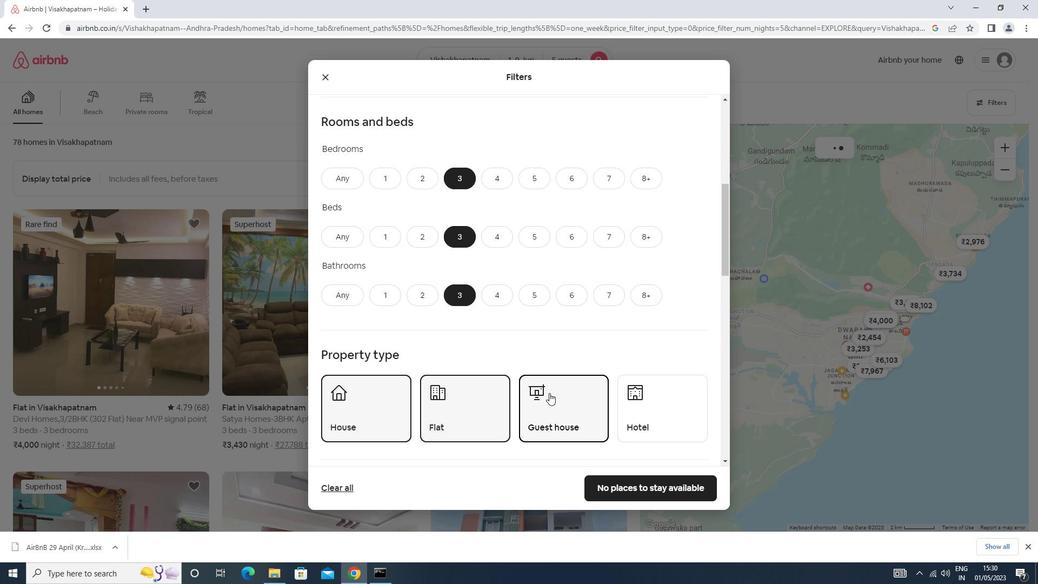 
Action: Mouse moved to (396, 398)
Screenshot: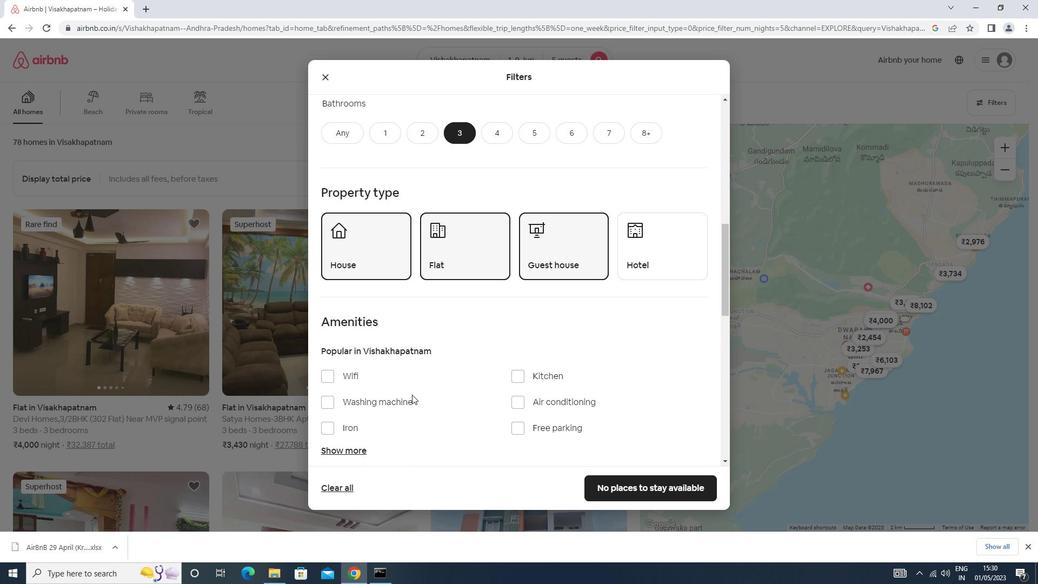 
Action: Mouse pressed left at (396, 398)
Screenshot: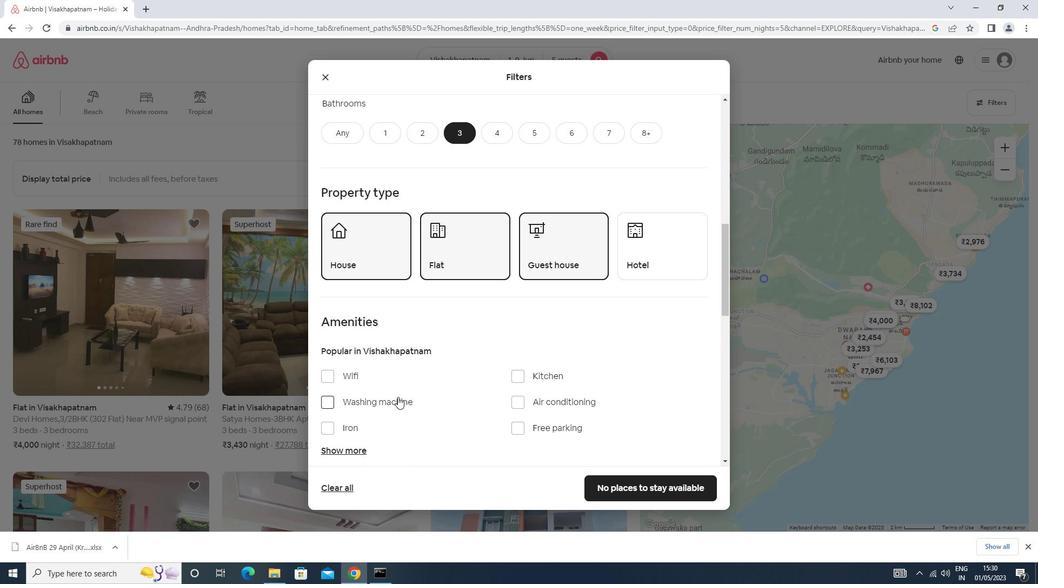 
Action: Mouse scrolled (396, 397) with delta (0, 0)
Screenshot: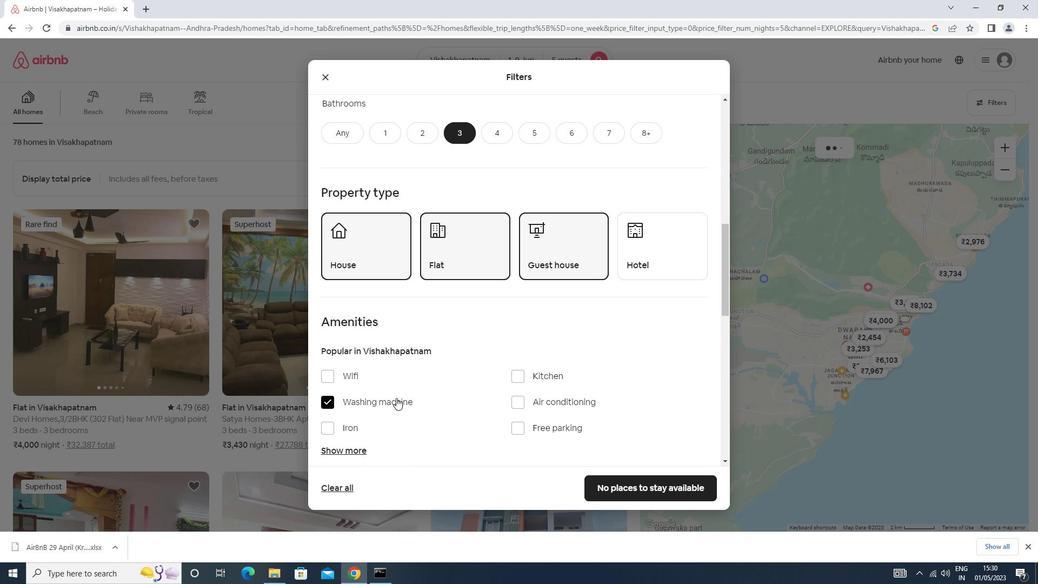 
Action: Mouse scrolled (396, 397) with delta (0, 0)
Screenshot: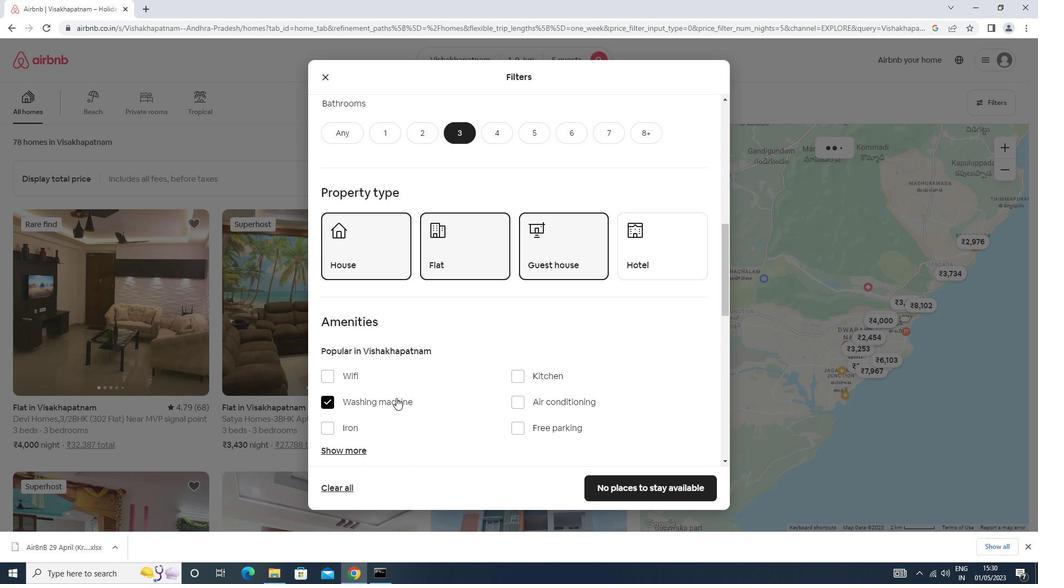 
Action: Mouse scrolled (396, 397) with delta (0, 0)
Screenshot: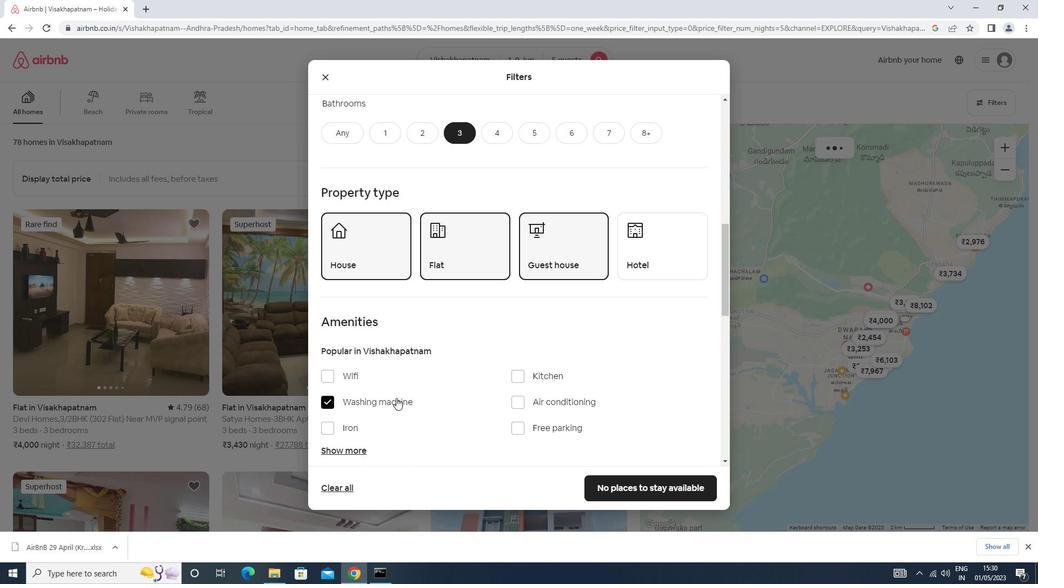 
Action: Mouse scrolled (396, 397) with delta (0, 0)
Screenshot: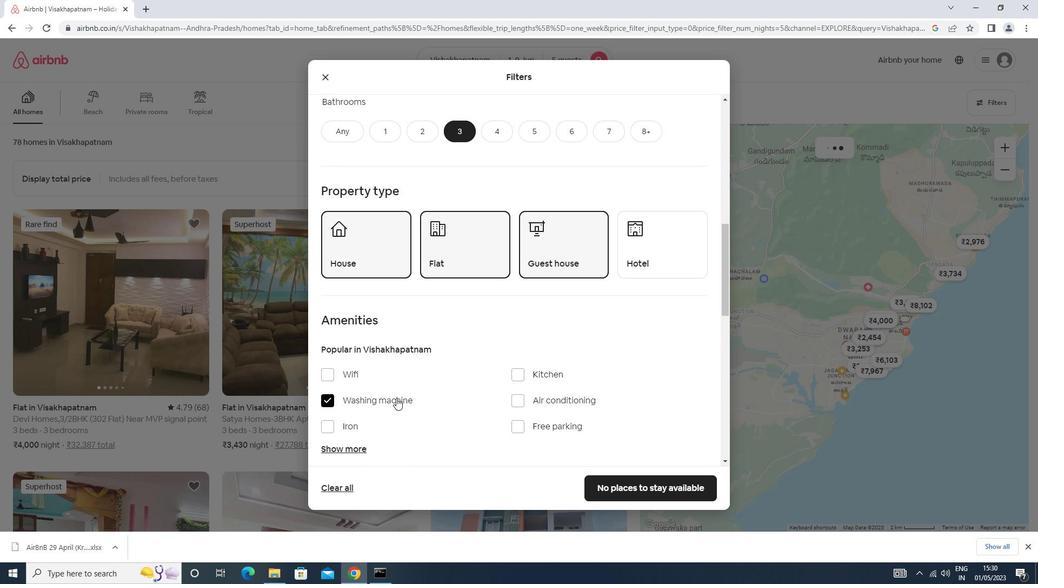 
Action: Mouse moved to (688, 359)
Screenshot: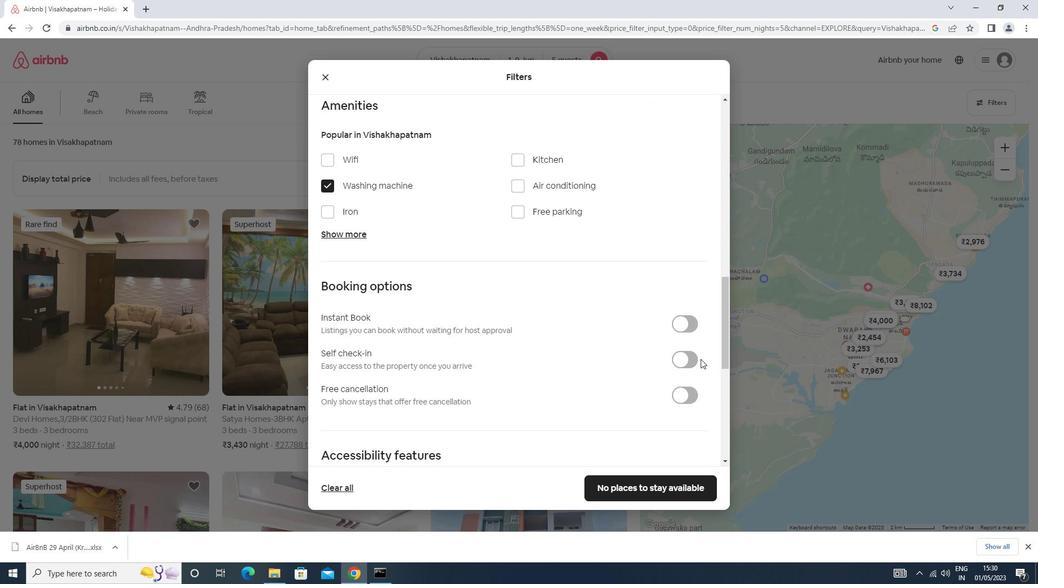 
Action: Mouse pressed left at (688, 359)
Screenshot: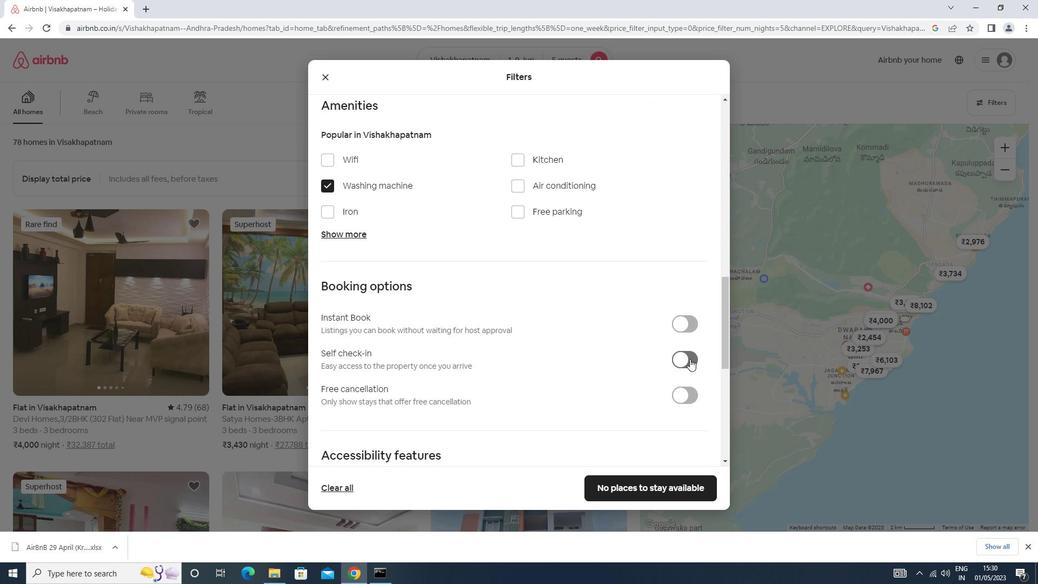 
Action: Mouse moved to (456, 305)
Screenshot: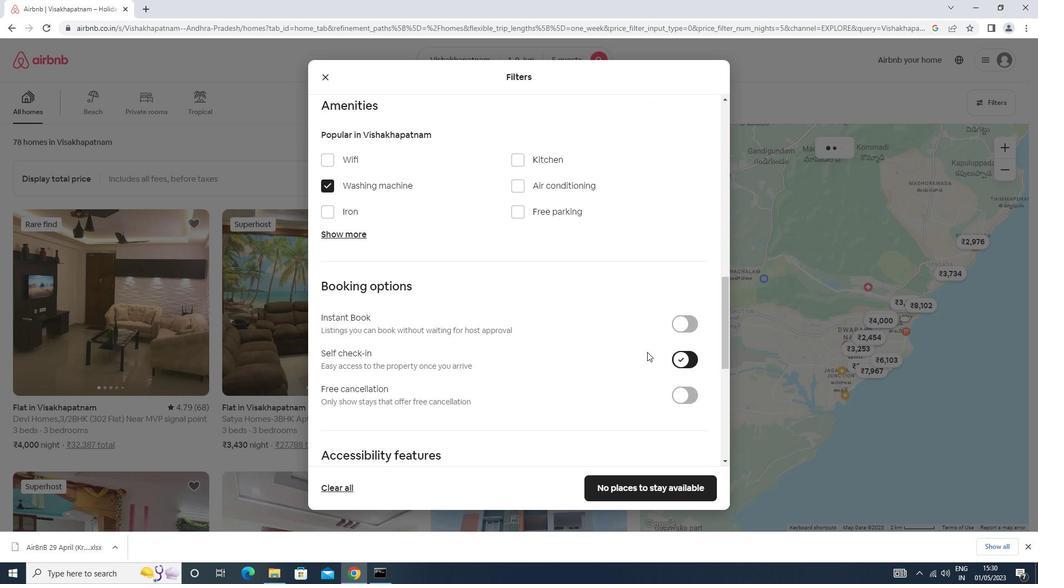 
Action: Mouse scrolled (456, 304) with delta (0, 0)
Screenshot: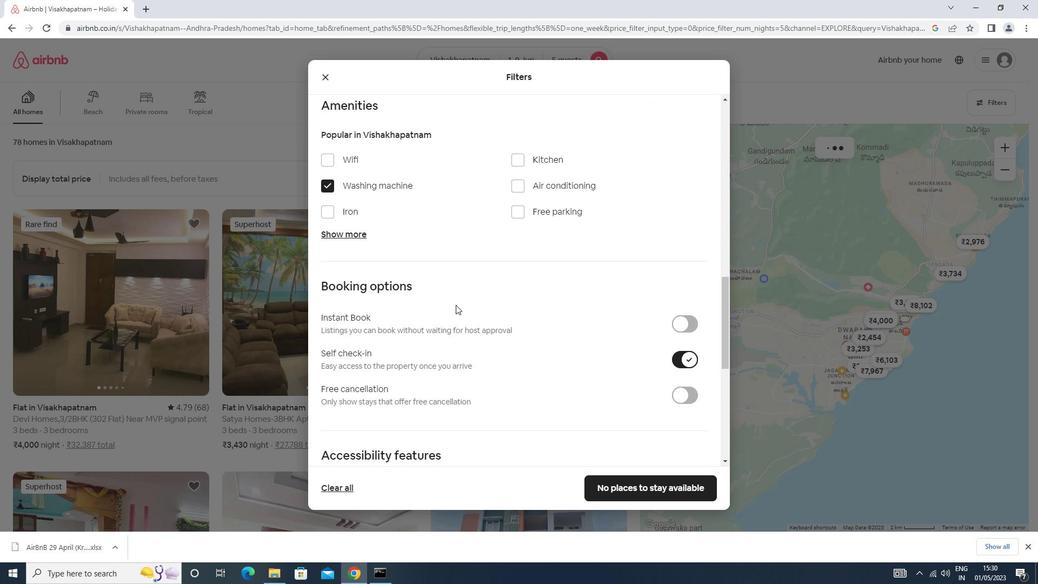
Action: Mouse scrolled (456, 304) with delta (0, 0)
Screenshot: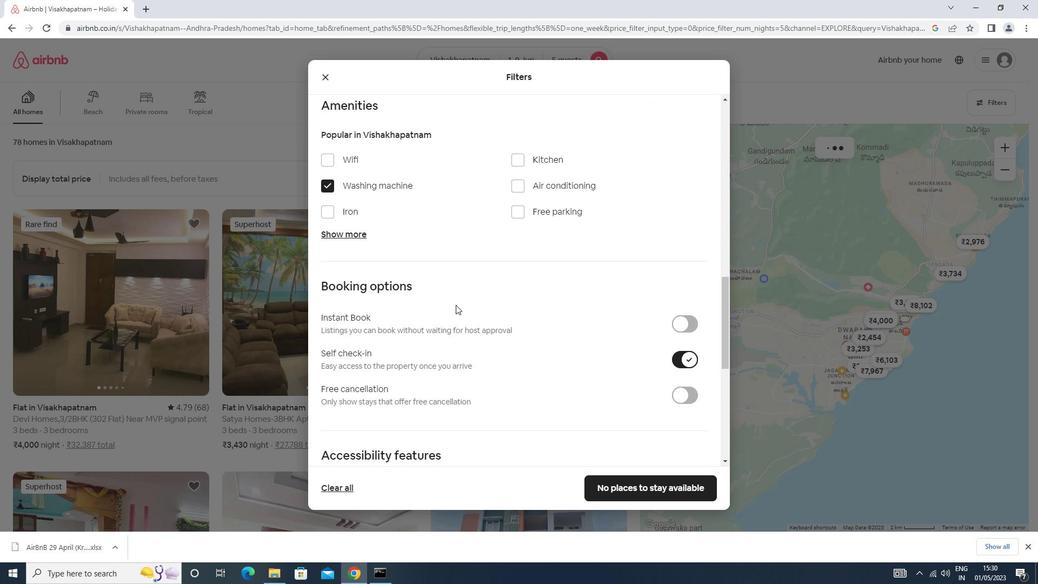 
Action: Mouse scrolled (456, 304) with delta (0, 0)
Screenshot: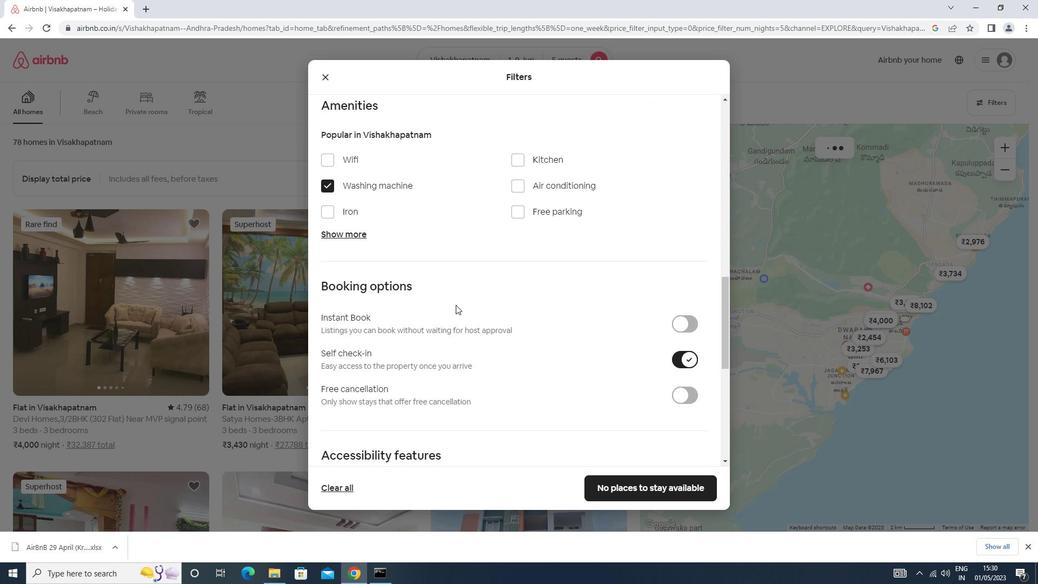 
Action: Mouse scrolled (456, 304) with delta (0, 0)
Screenshot: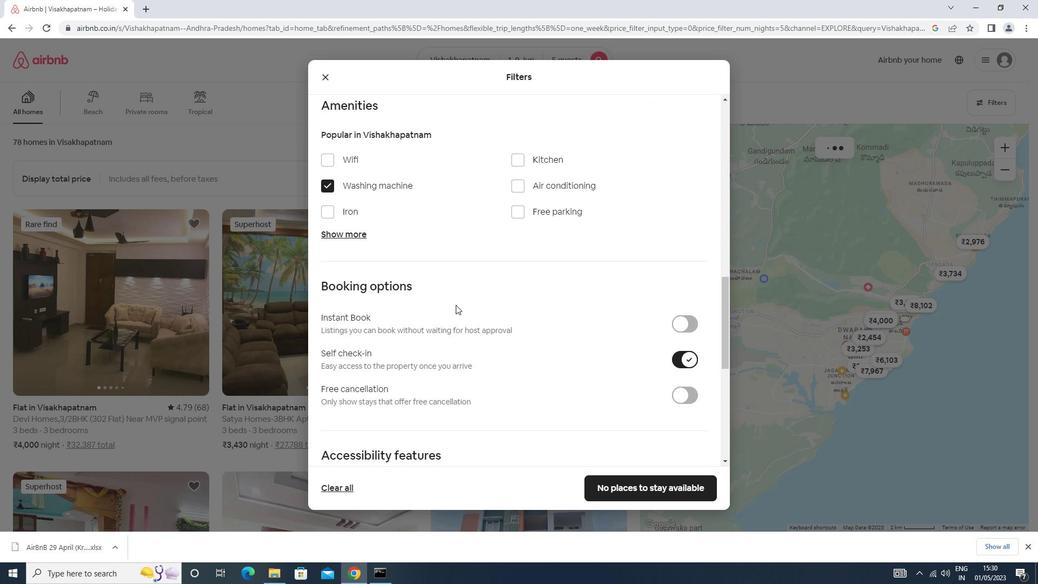 
Action: Mouse scrolled (456, 304) with delta (0, 0)
Screenshot: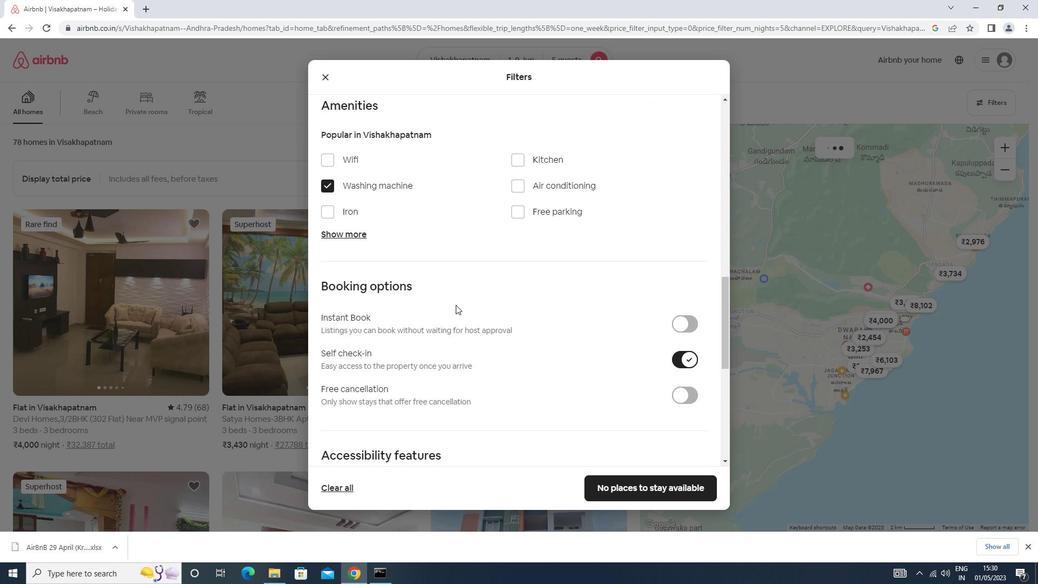 
Action: Mouse scrolled (456, 304) with delta (0, 0)
Screenshot: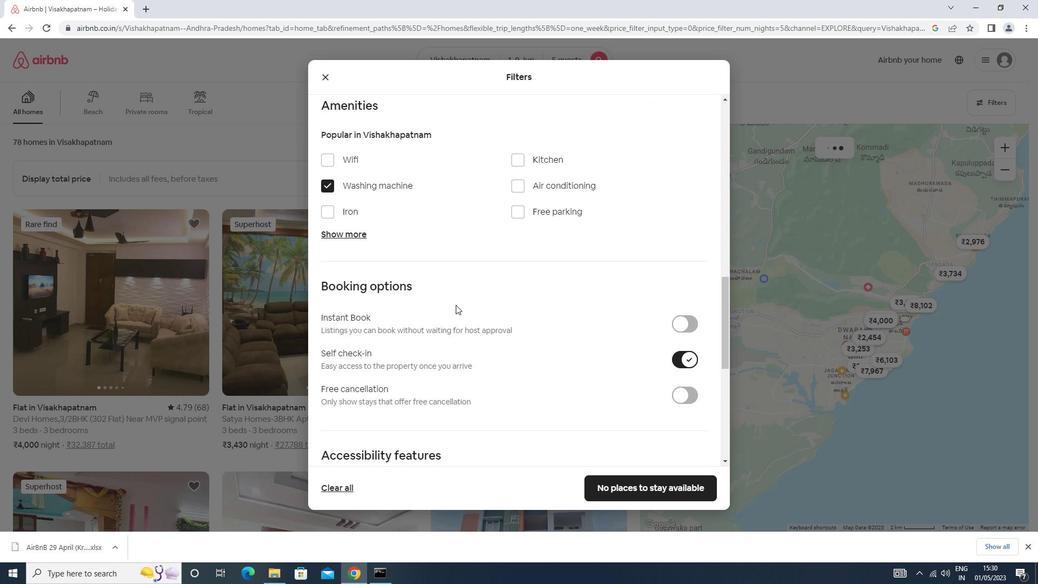 
Action: Mouse scrolled (456, 304) with delta (0, 0)
Screenshot: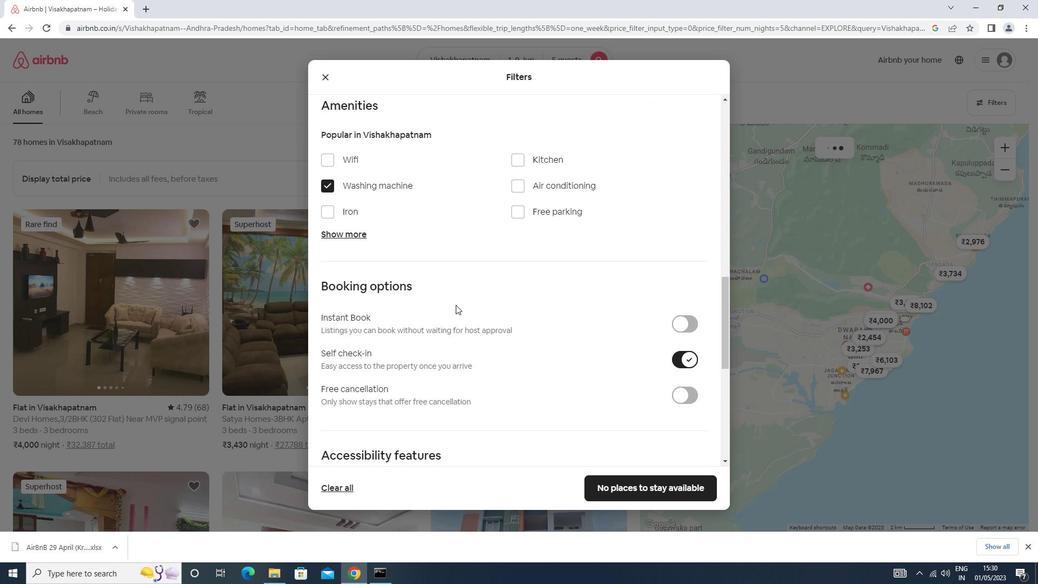 
Action: Mouse moved to (346, 409)
Screenshot: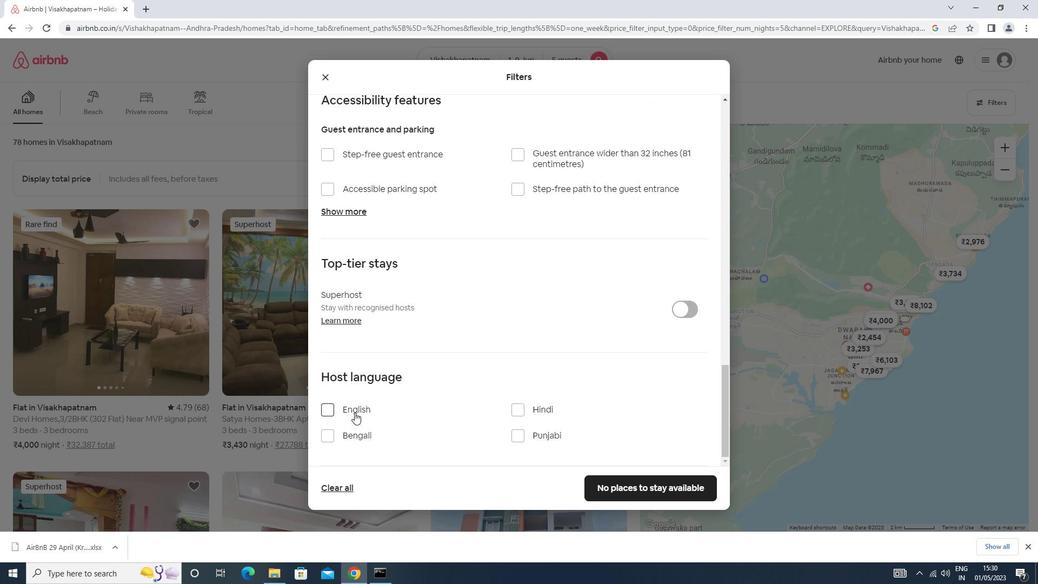 
Action: Mouse pressed left at (346, 409)
Screenshot: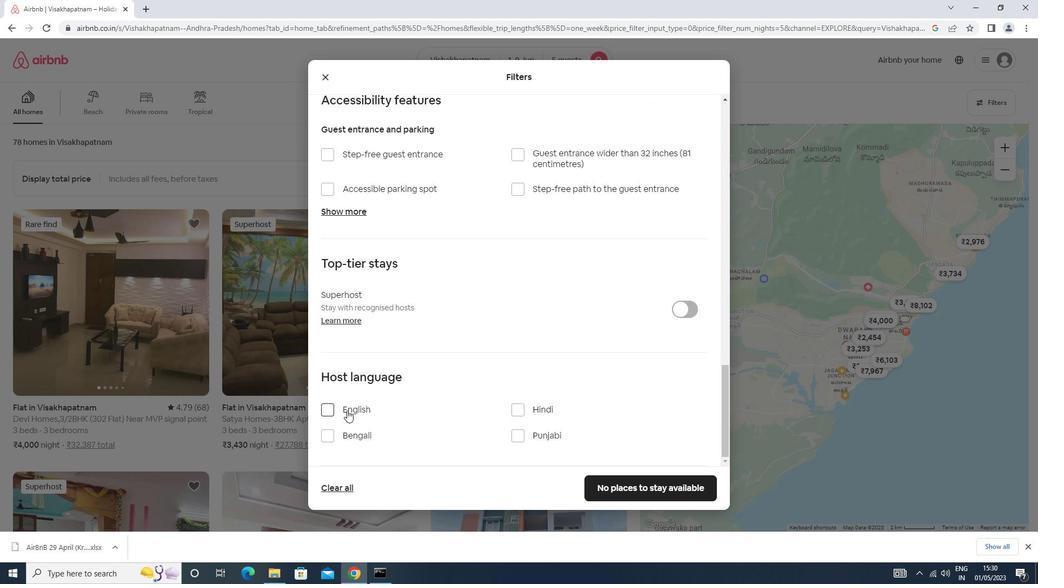 
Action: Mouse moved to (642, 490)
Screenshot: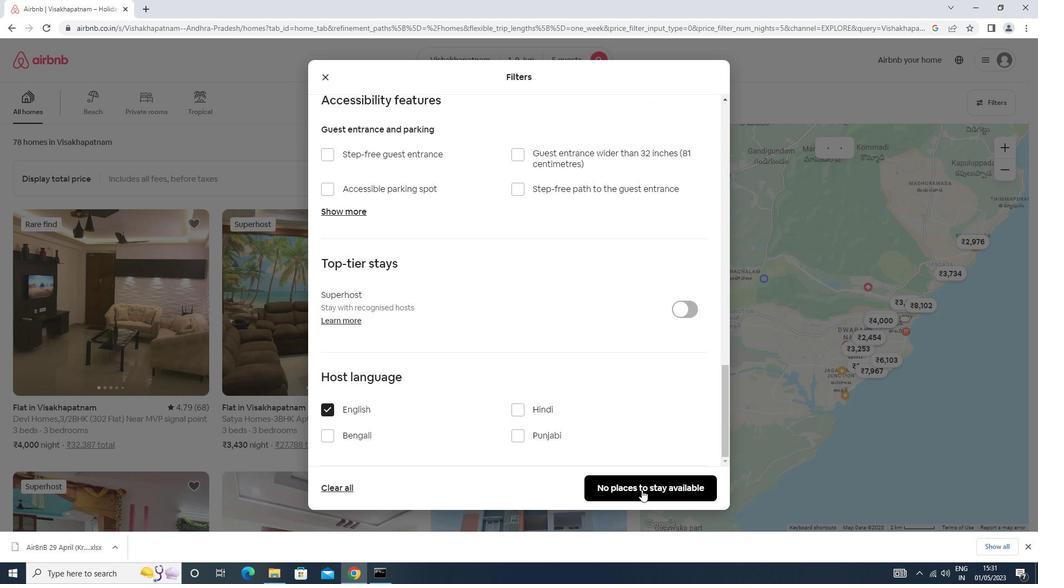 
Action: Mouse pressed left at (642, 490)
Screenshot: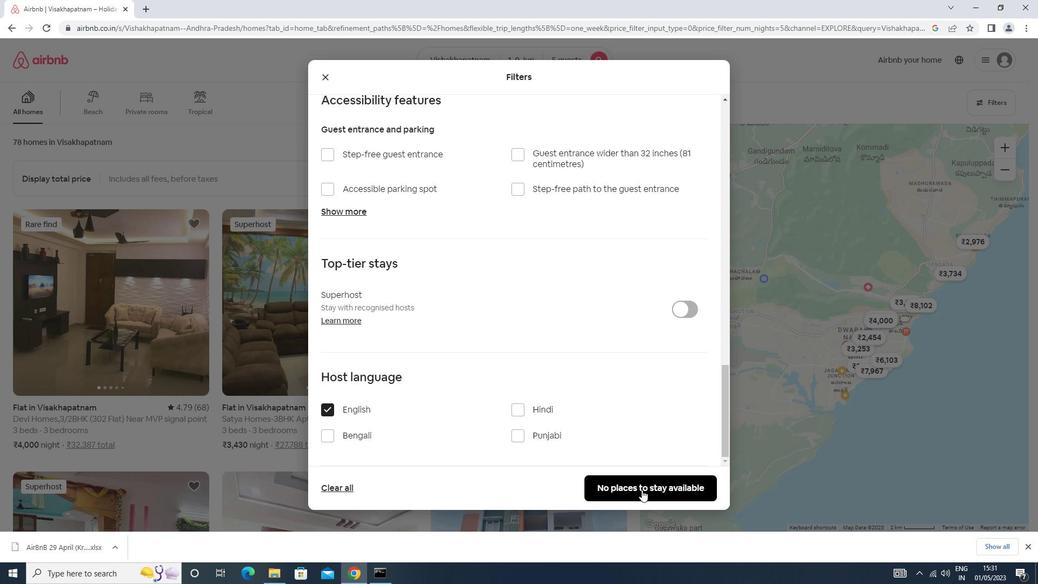 
Action: Mouse moved to (642, 489)
Screenshot: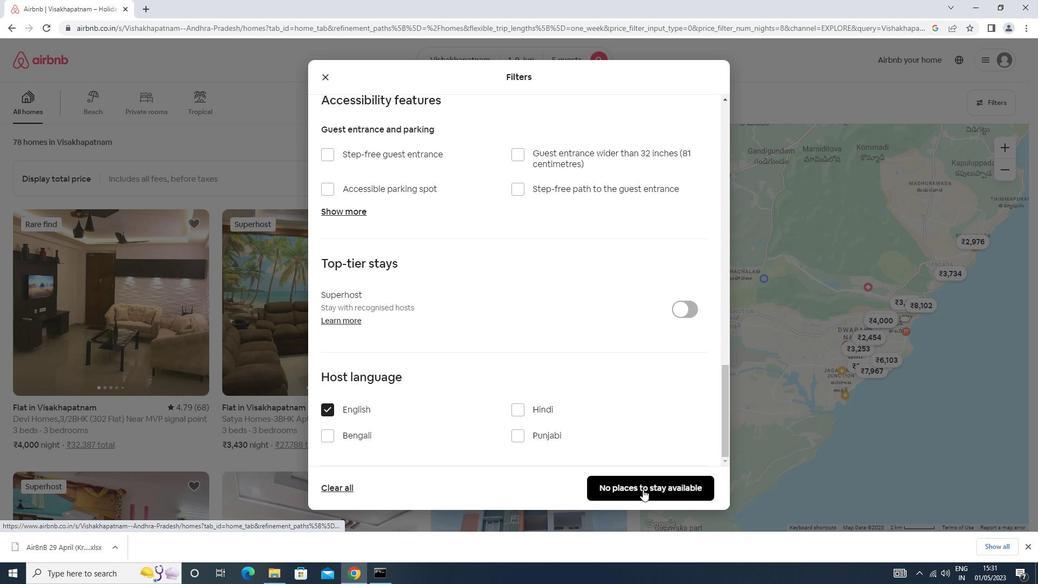 
